 Task: Create an event for the product demonstration video shoot.
Action: Mouse moved to (473, 397)
Screenshot: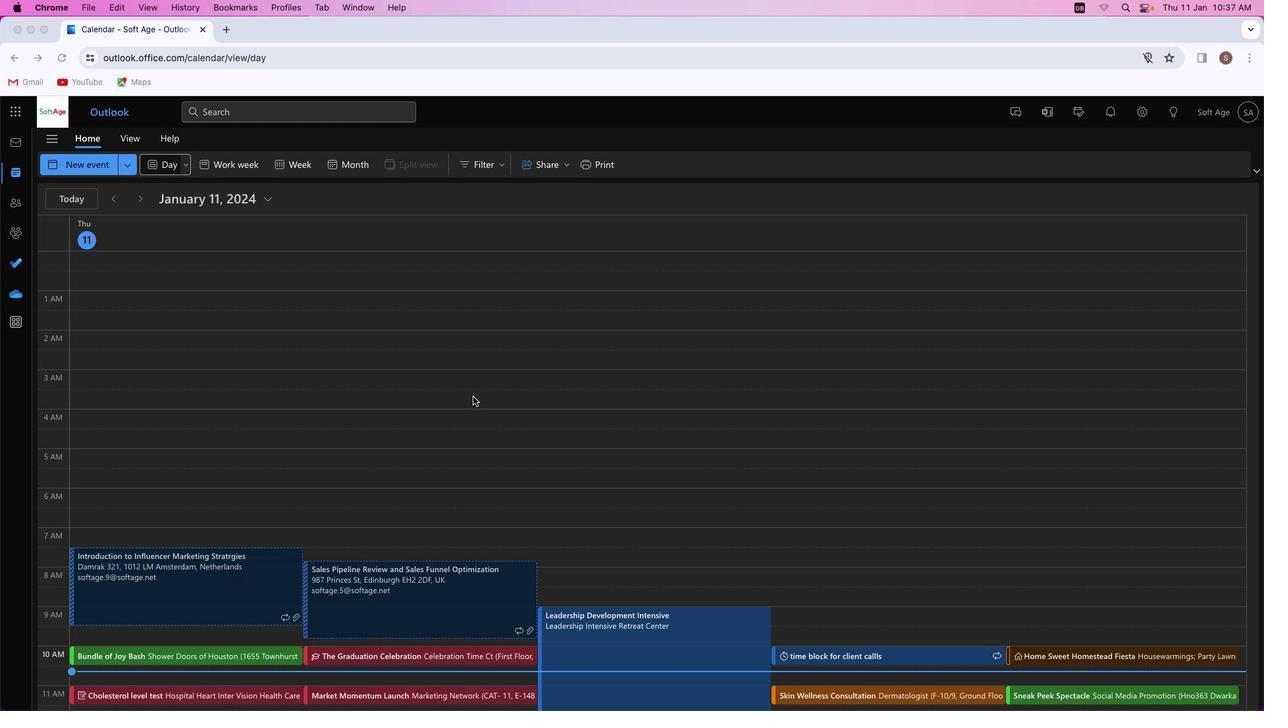 
Action: Mouse pressed left at (473, 397)
Screenshot: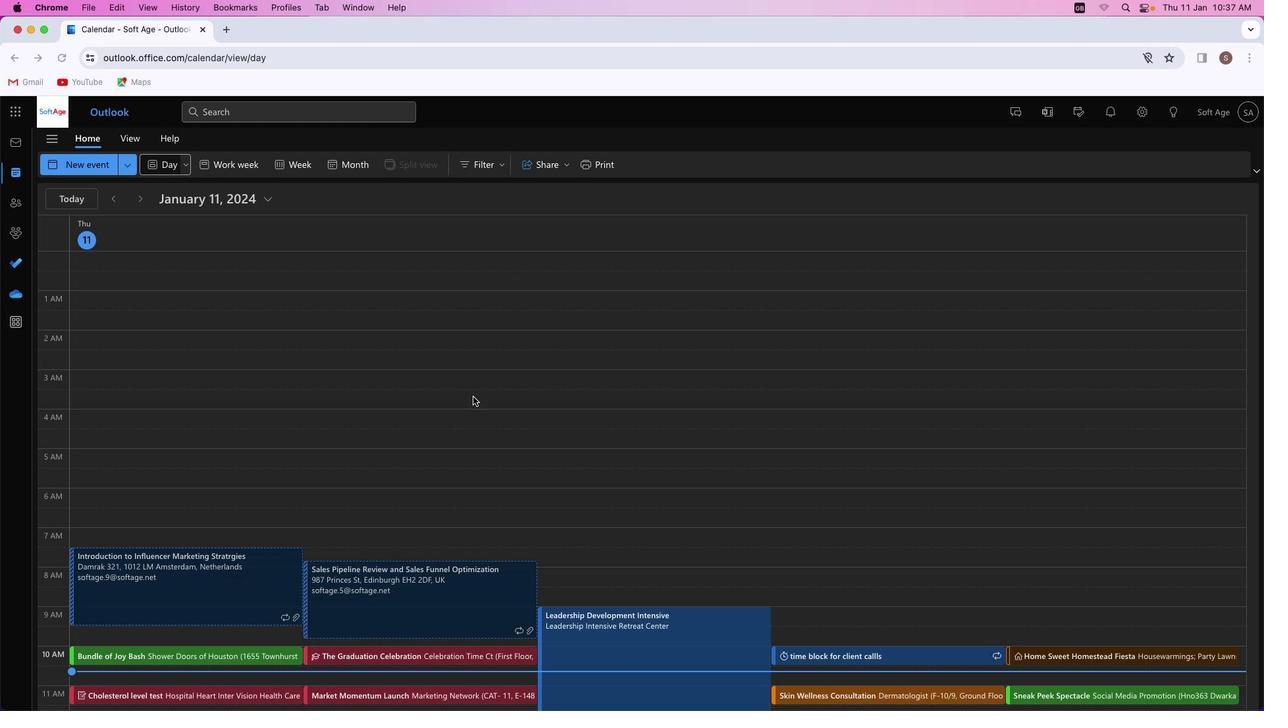 
Action: Mouse moved to (90, 162)
Screenshot: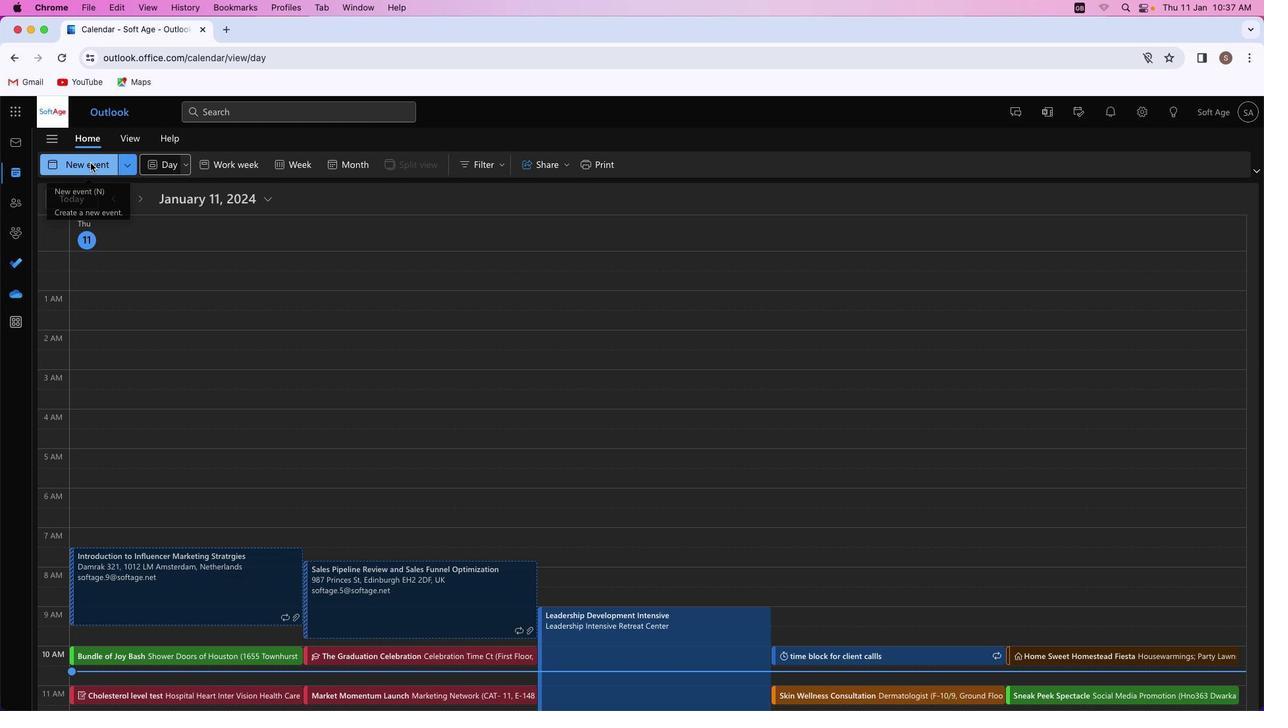 
Action: Mouse pressed left at (90, 162)
Screenshot: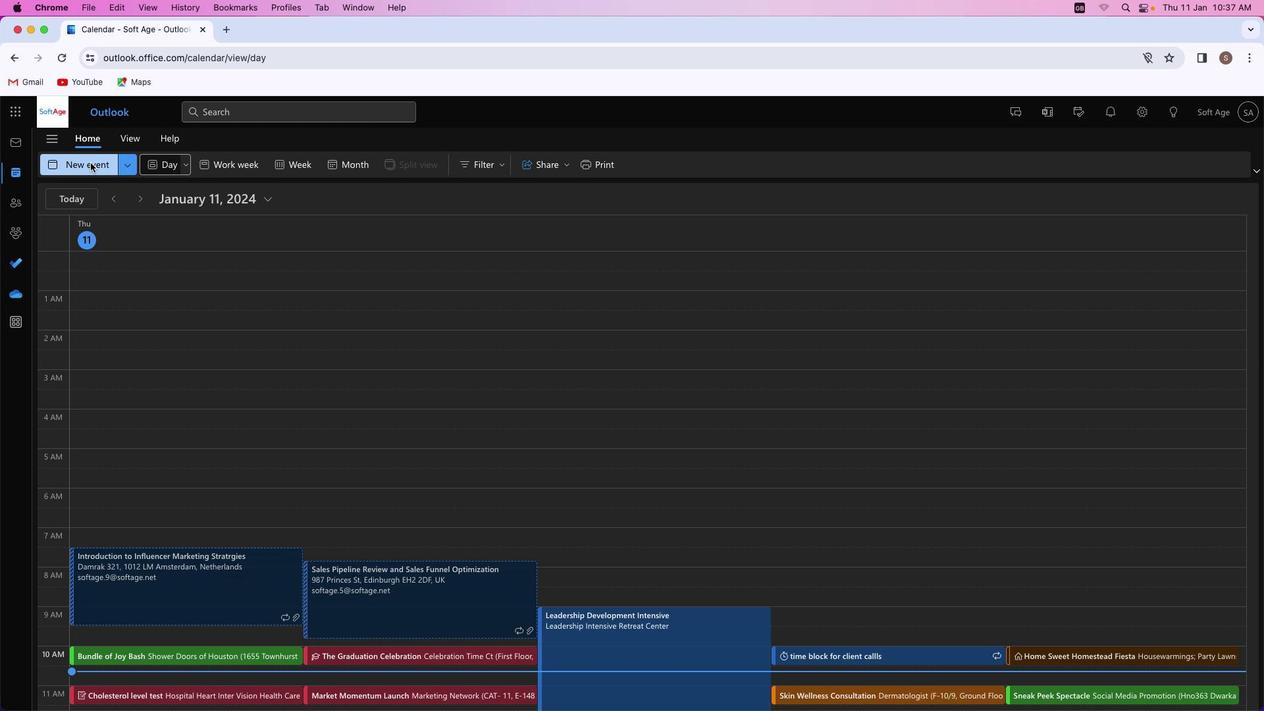 
Action: Mouse moved to (344, 241)
Screenshot: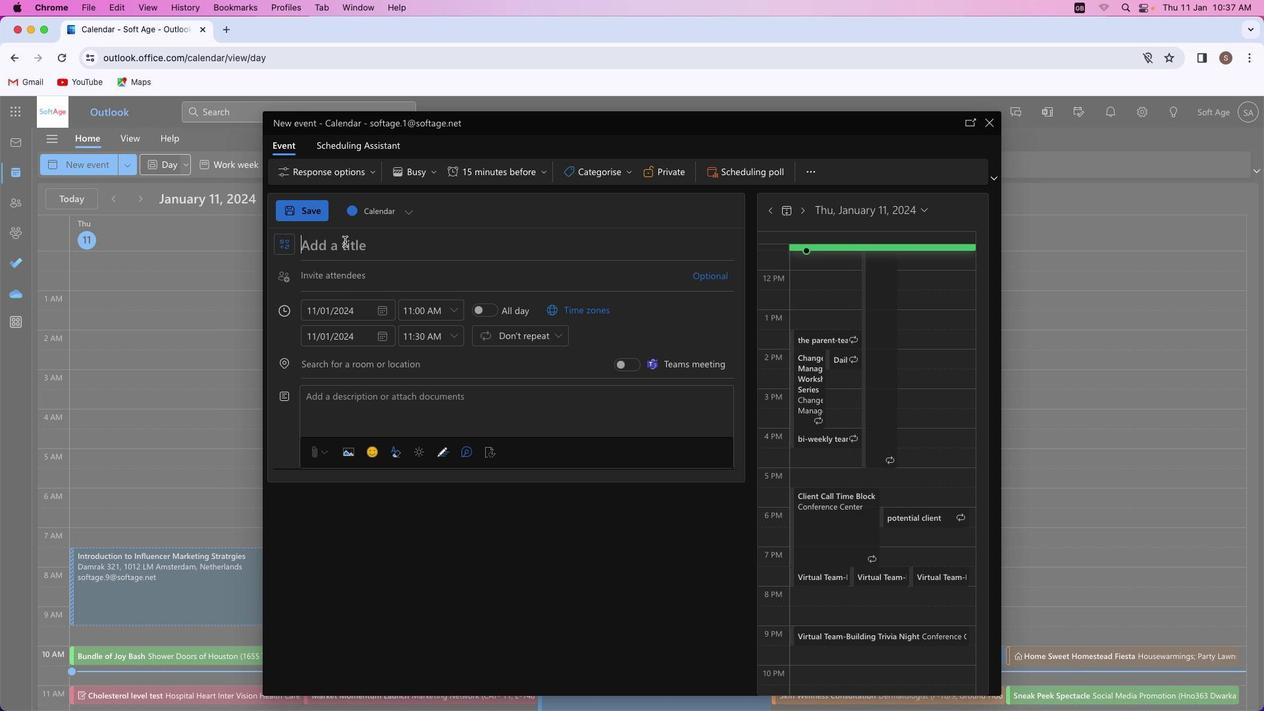 
Action: Mouse pressed left at (344, 241)
Screenshot: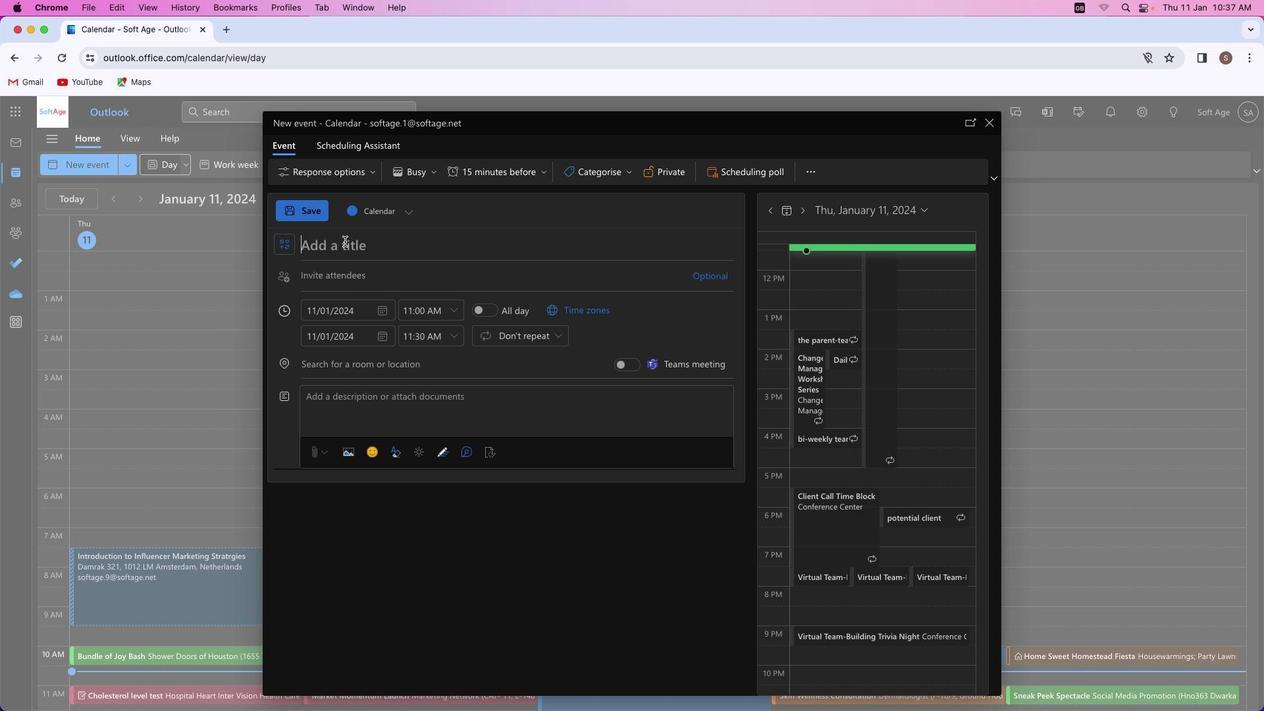 
Action: Mouse moved to (341, 240)
Screenshot: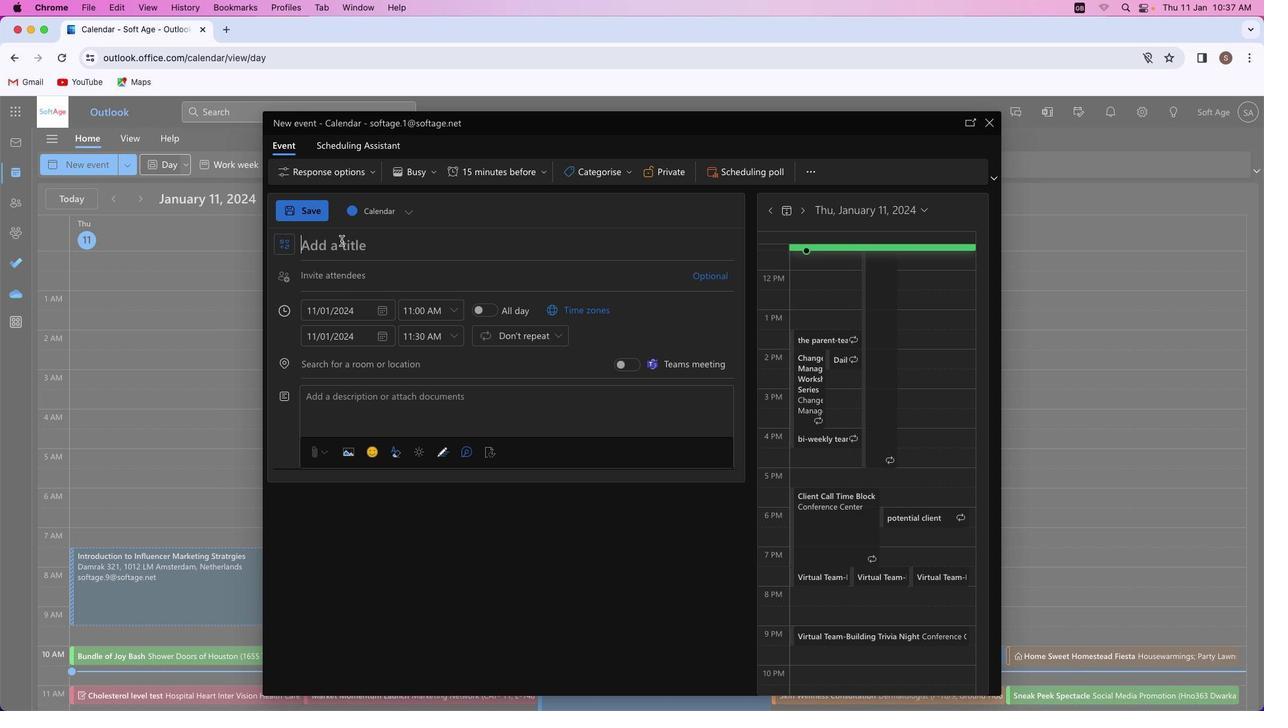 
Action: Key pressed Key.shift_r'P''r''o''d''u''c''t'Key.spaceKey.shift'D''e''m''o''n''s''t''r''a''n'Key.backspace't''i''o''n'Key.spaceKey.shift'E''x''t''r''a''v''a''g''a''n''z''a'
Screenshot: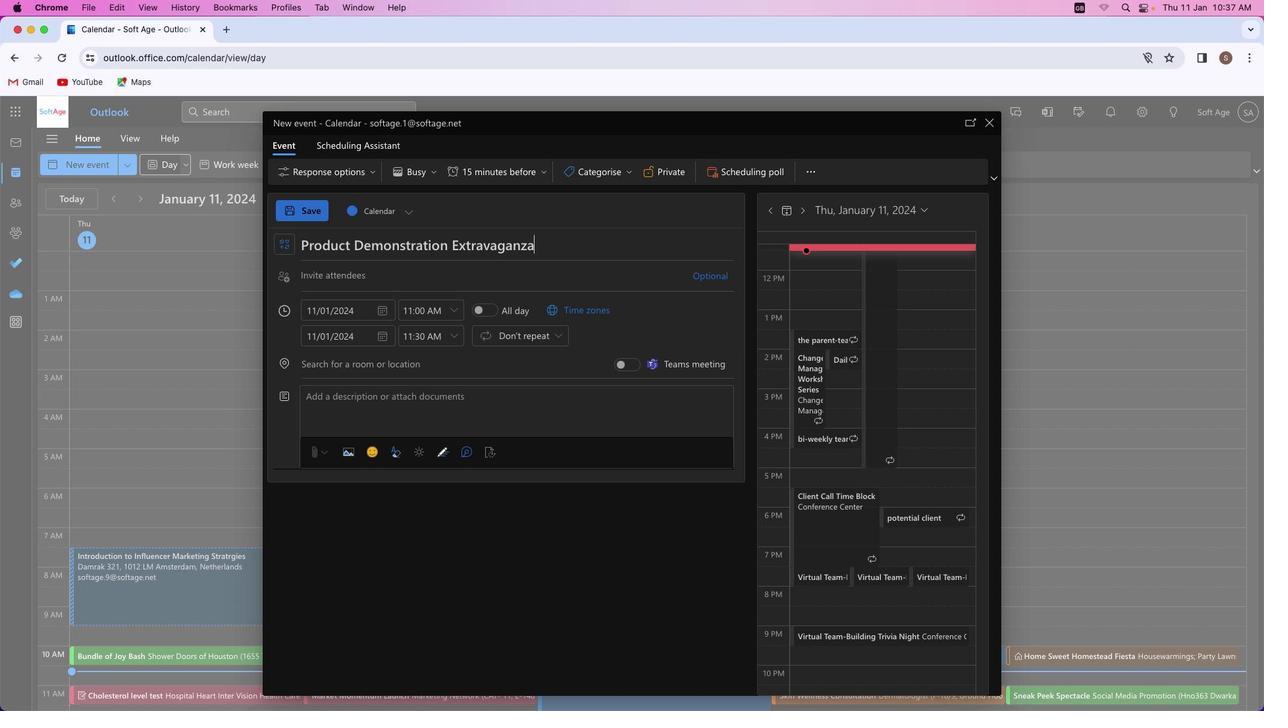 
Action: Mouse moved to (341, 276)
Screenshot: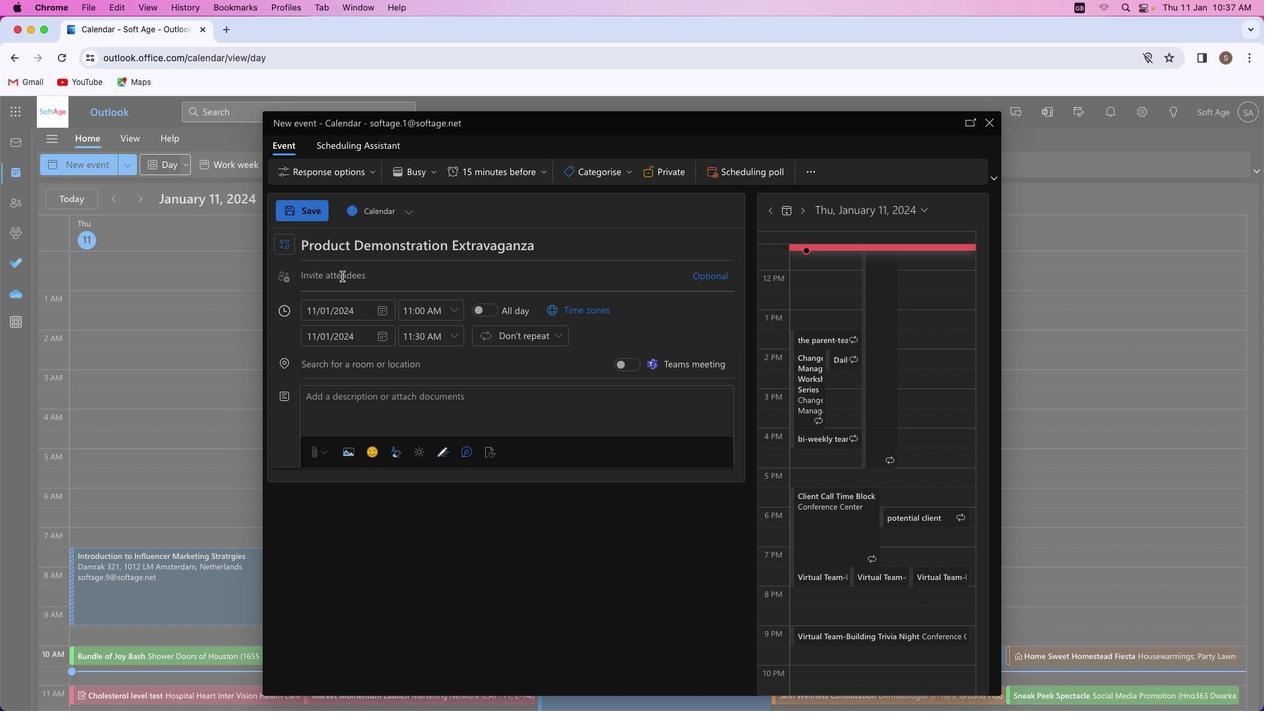 
Action: Mouse pressed left at (341, 276)
Screenshot: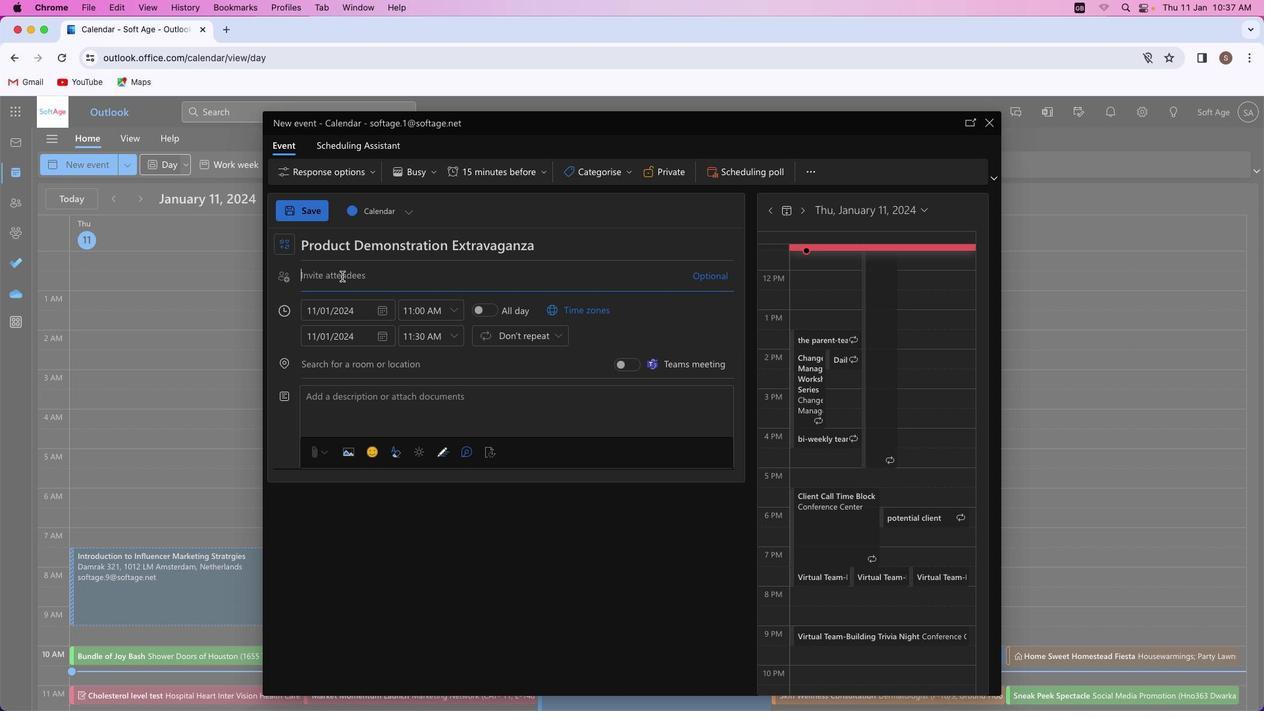 
Action: Key pressed 's''h''i''v''a''m''y''a''d''a''v''4''1'Key.shift'@''o''u''t''l''o''o''k''.''c''o''m'
Screenshot: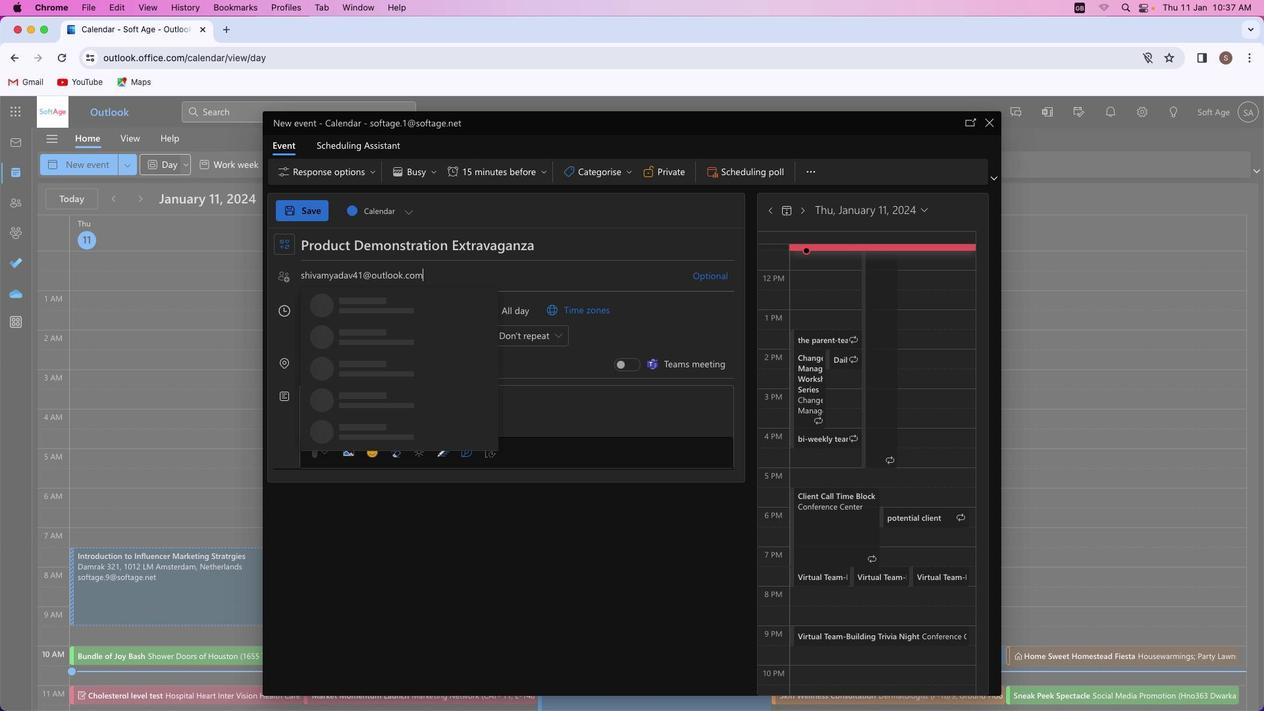 
Action: Mouse moved to (419, 301)
Screenshot: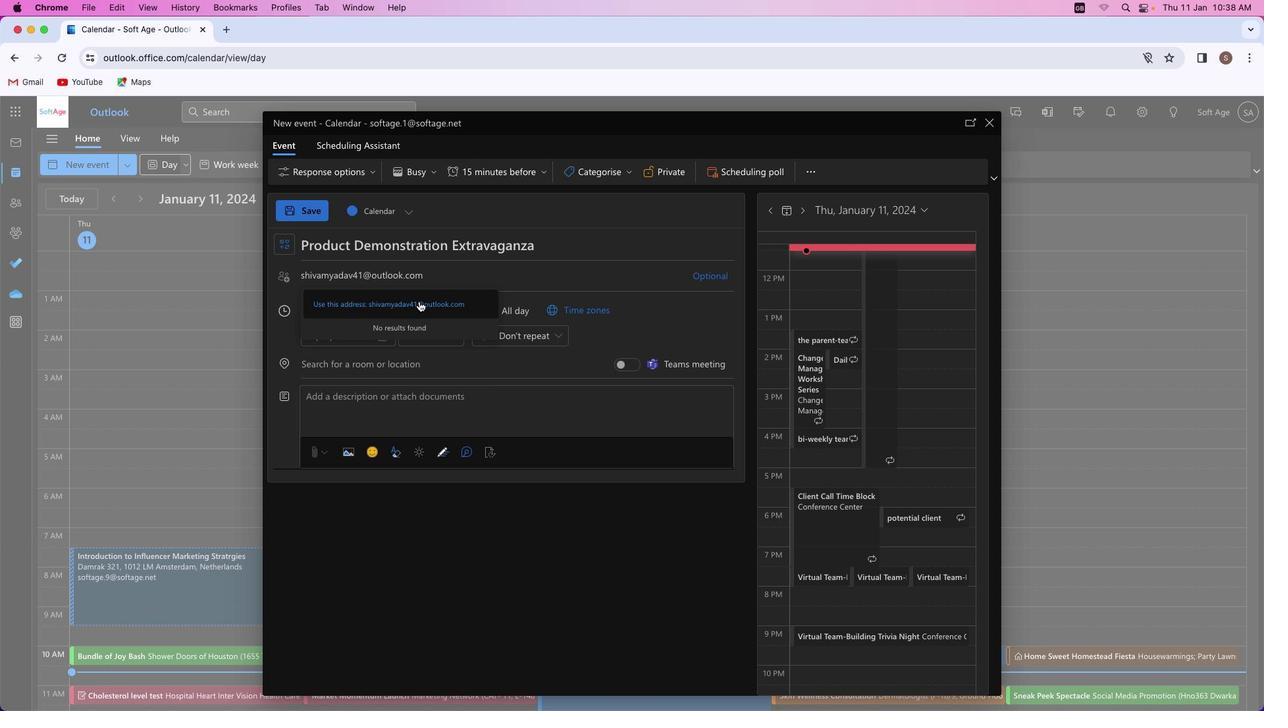 
Action: Mouse pressed left at (419, 301)
Screenshot: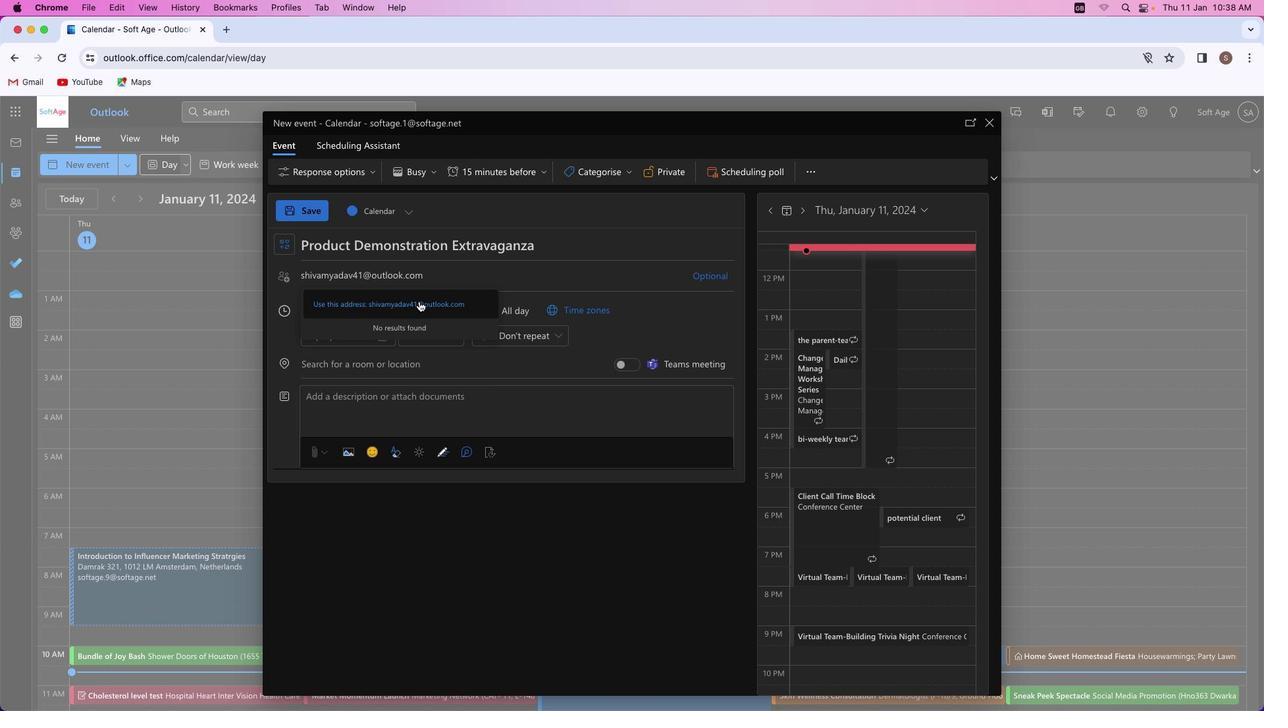 
Action: Mouse moved to (706, 308)
Screenshot: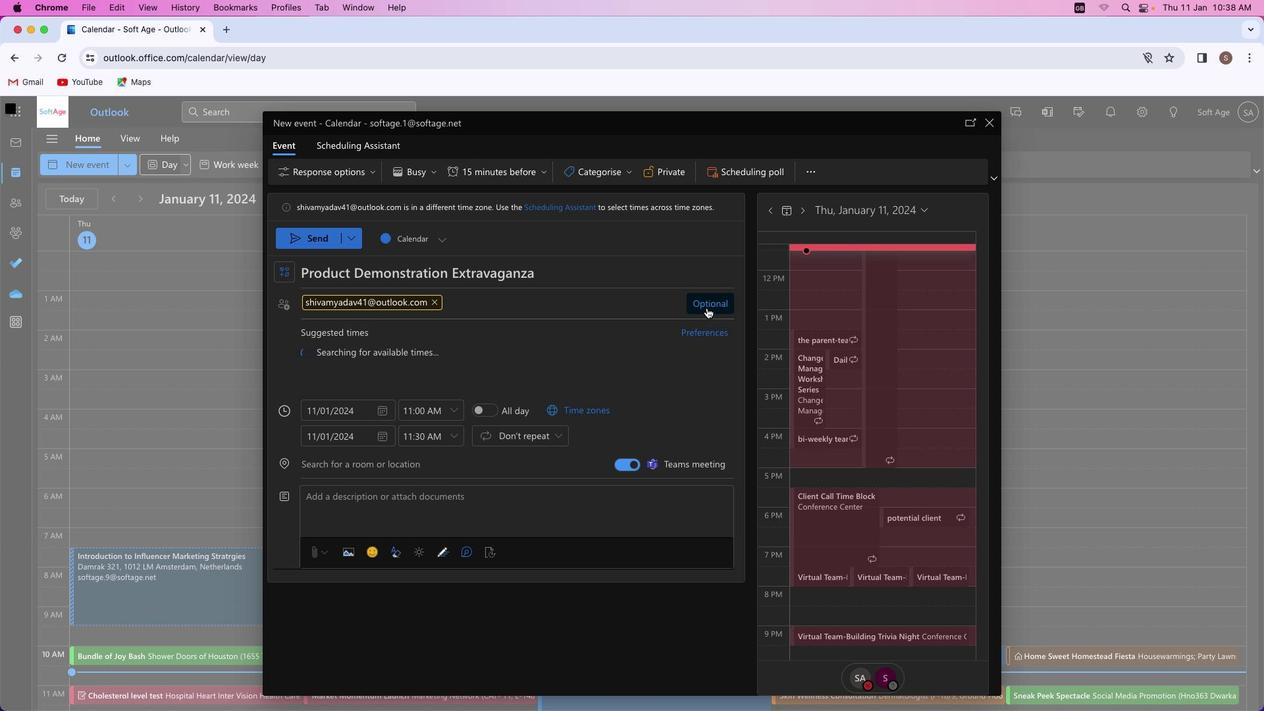 
Action: Mouse pressed left at (706, 308)
Screenshot: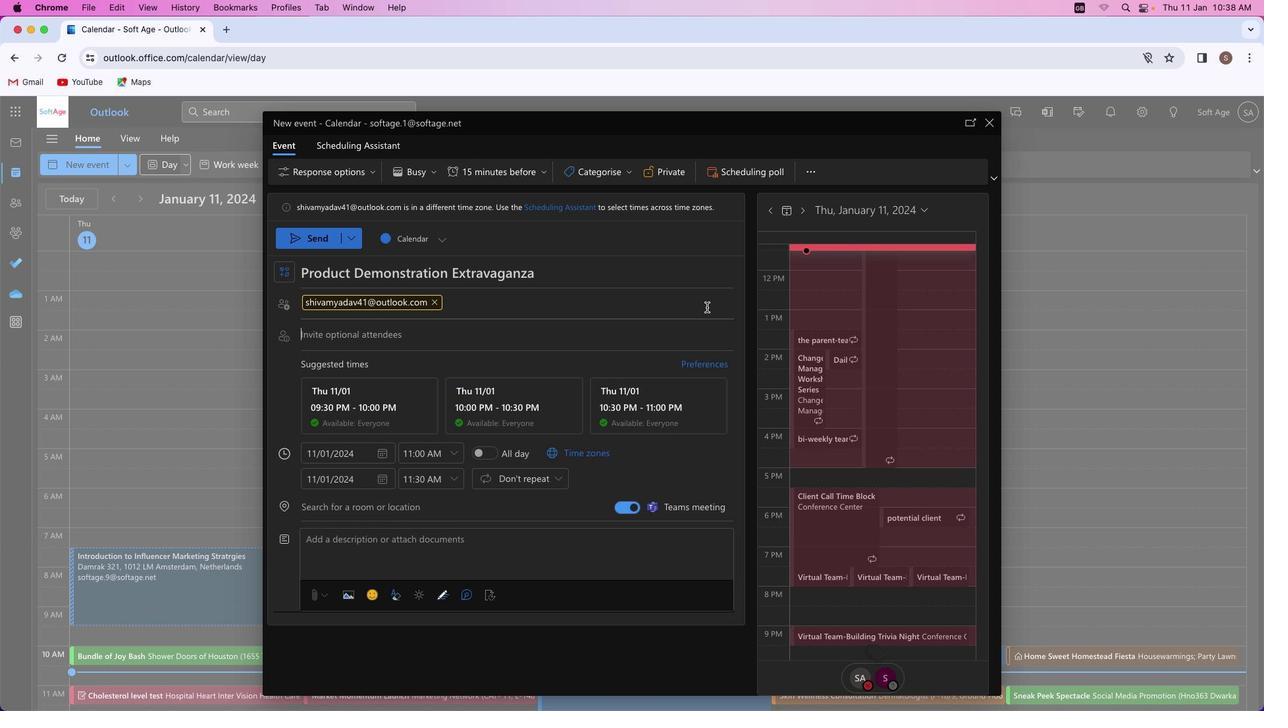 
Action: Mouse moved to (424, 332)
Screenshot: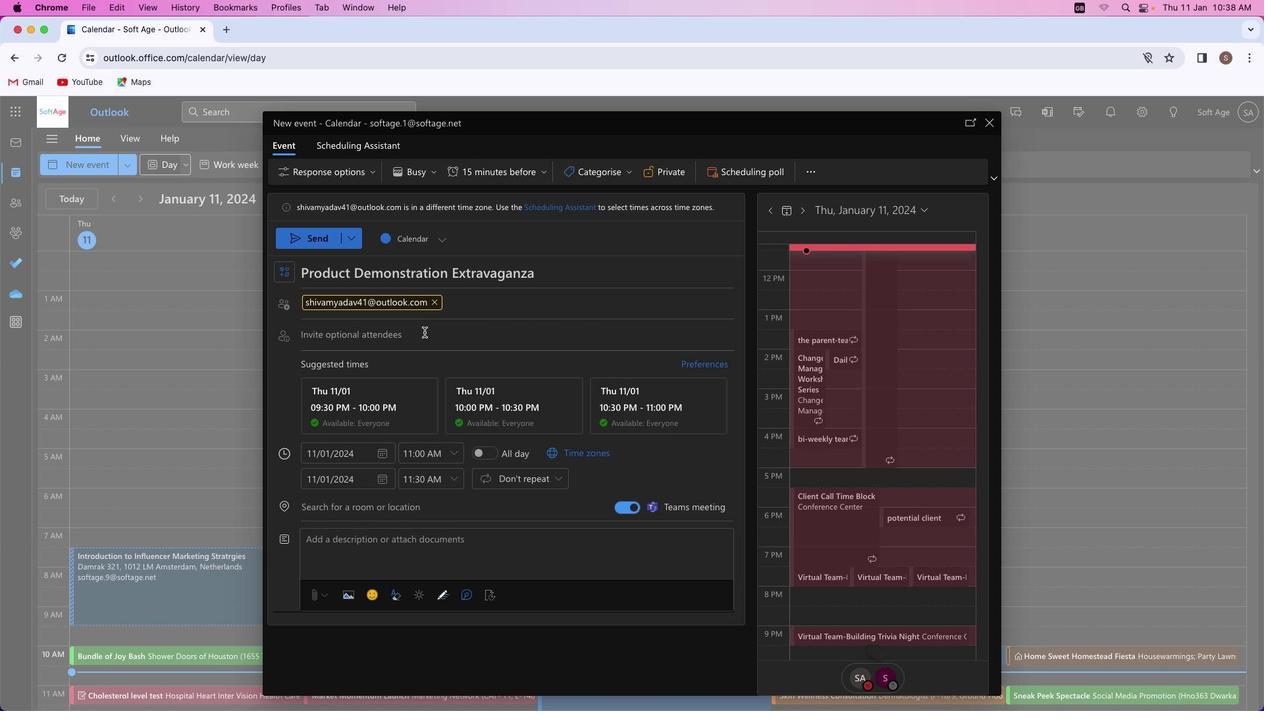 
Action: Key pressed Key.shift_r'M''u''n''e''e''s''h''k''u''m''a''r''9''7''3''2'Key.shift'@''o''u''t''l''o''o''k''.''c''o''m'
Screenshot: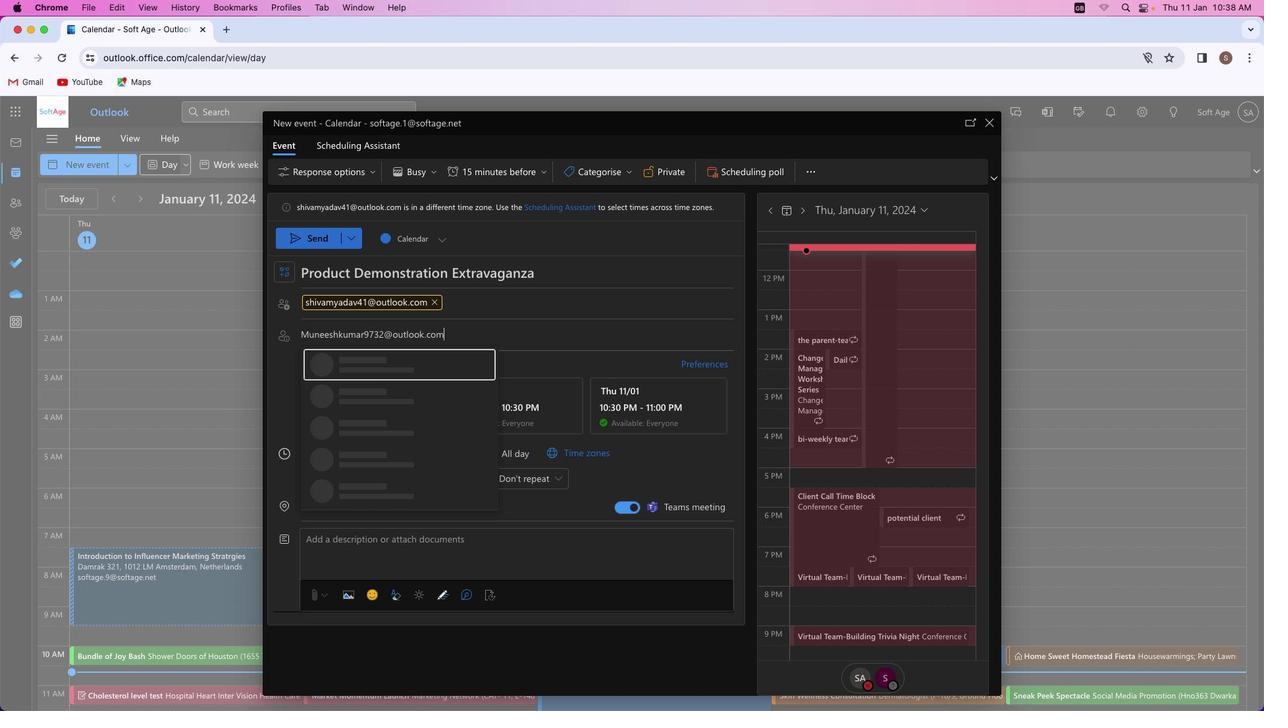 
Action: Mouse moved to (452, 365)
Screenshot: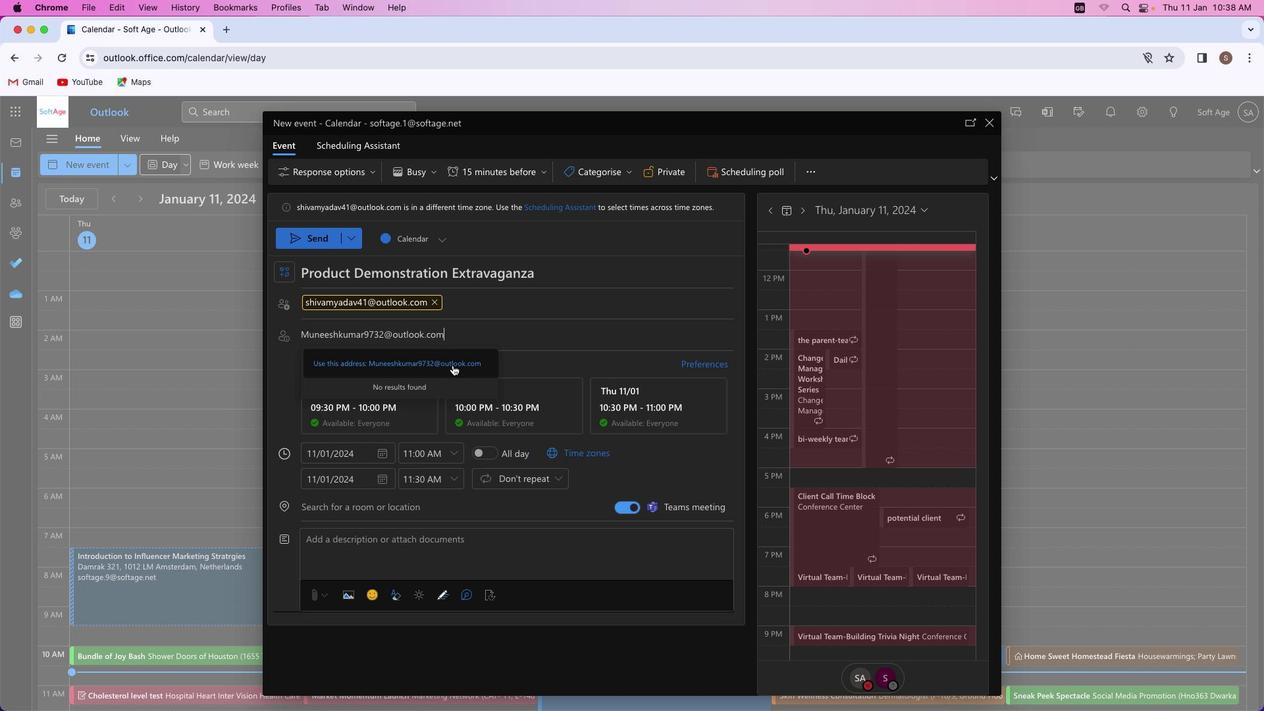 
Action: Mouse pressed left at (452, 365)
Screenshot: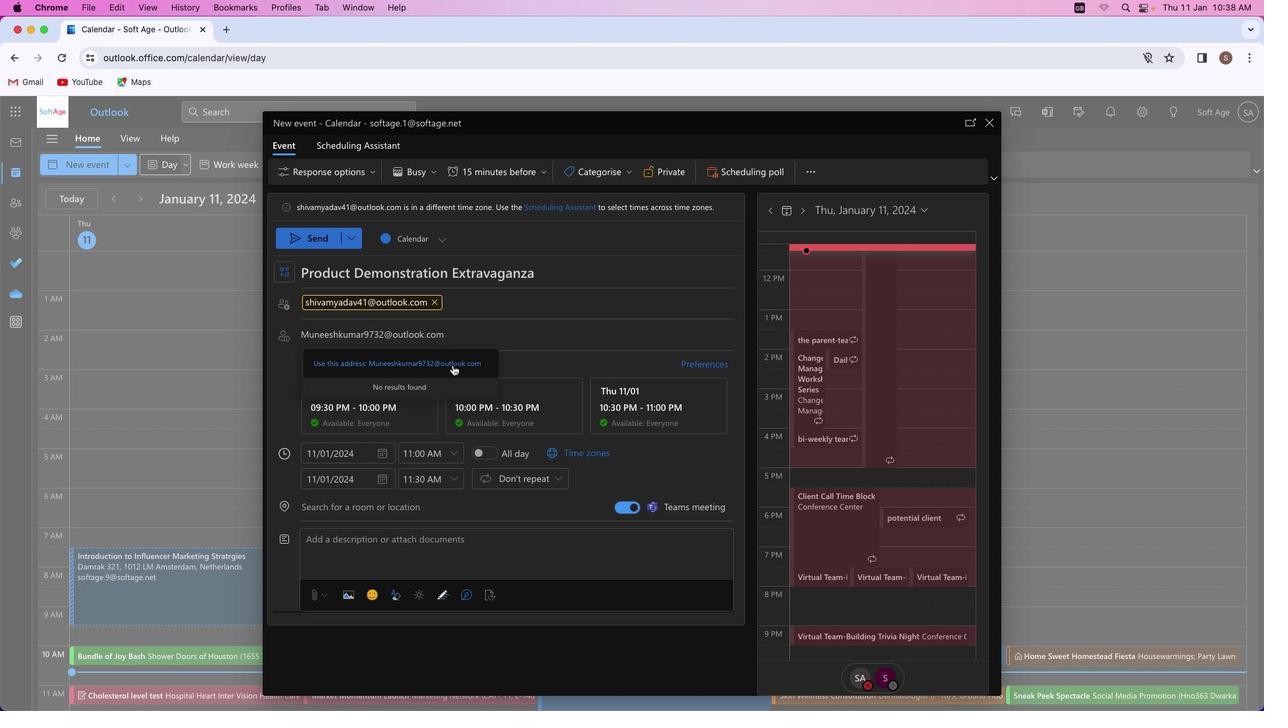 
Action: Mouse moved to (633, 517)
Screenshot: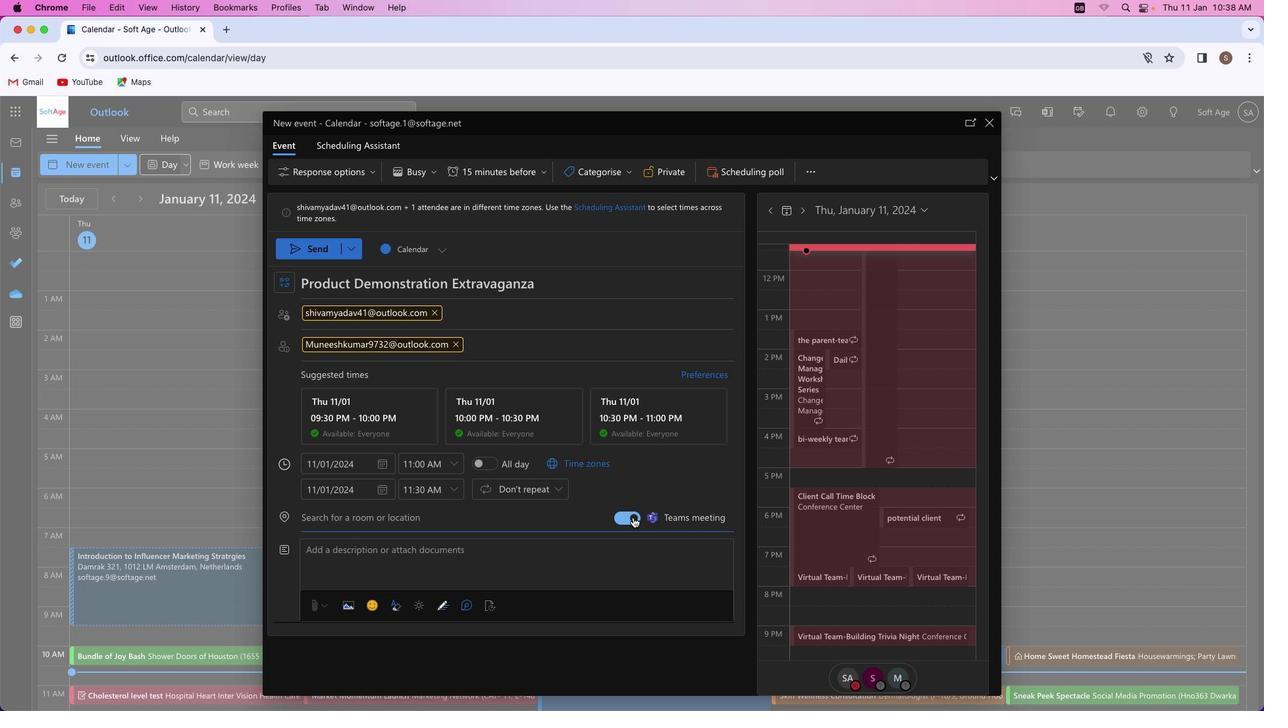 
Action: Mouse pressed left at (633, 517)
Screenshot: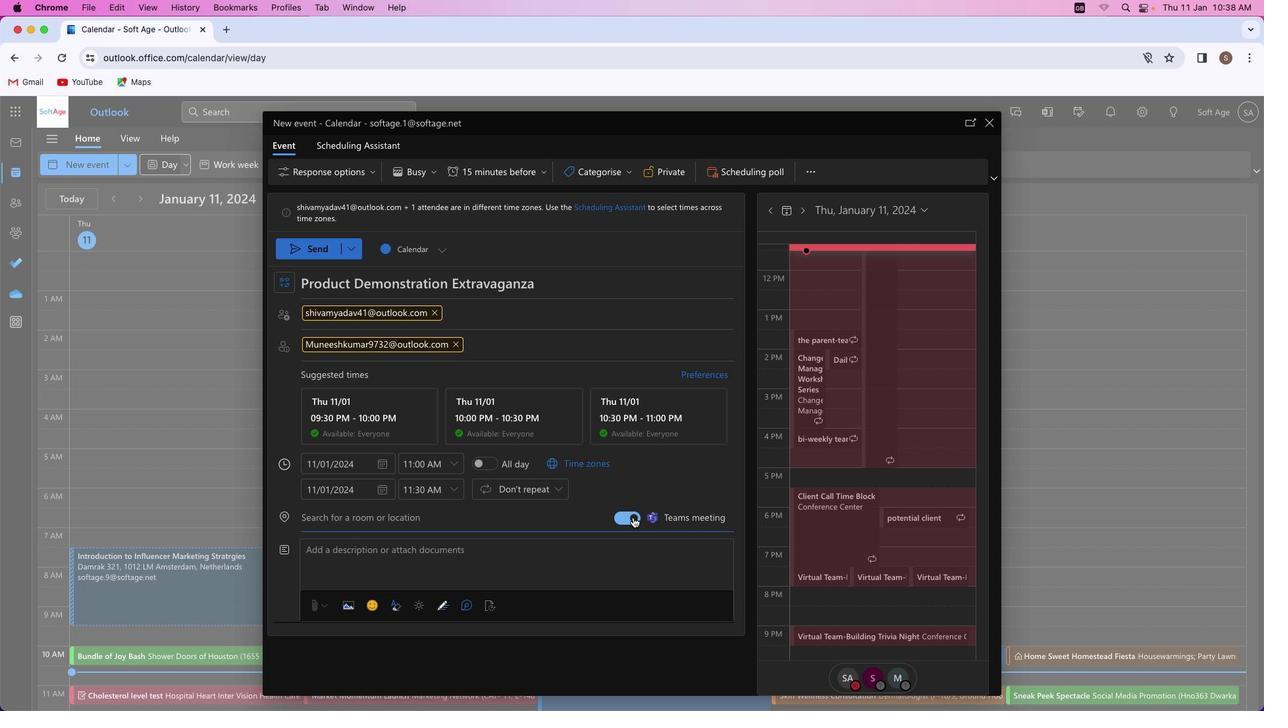 
Action: Mouse moved to (400, 519)
Screenshot: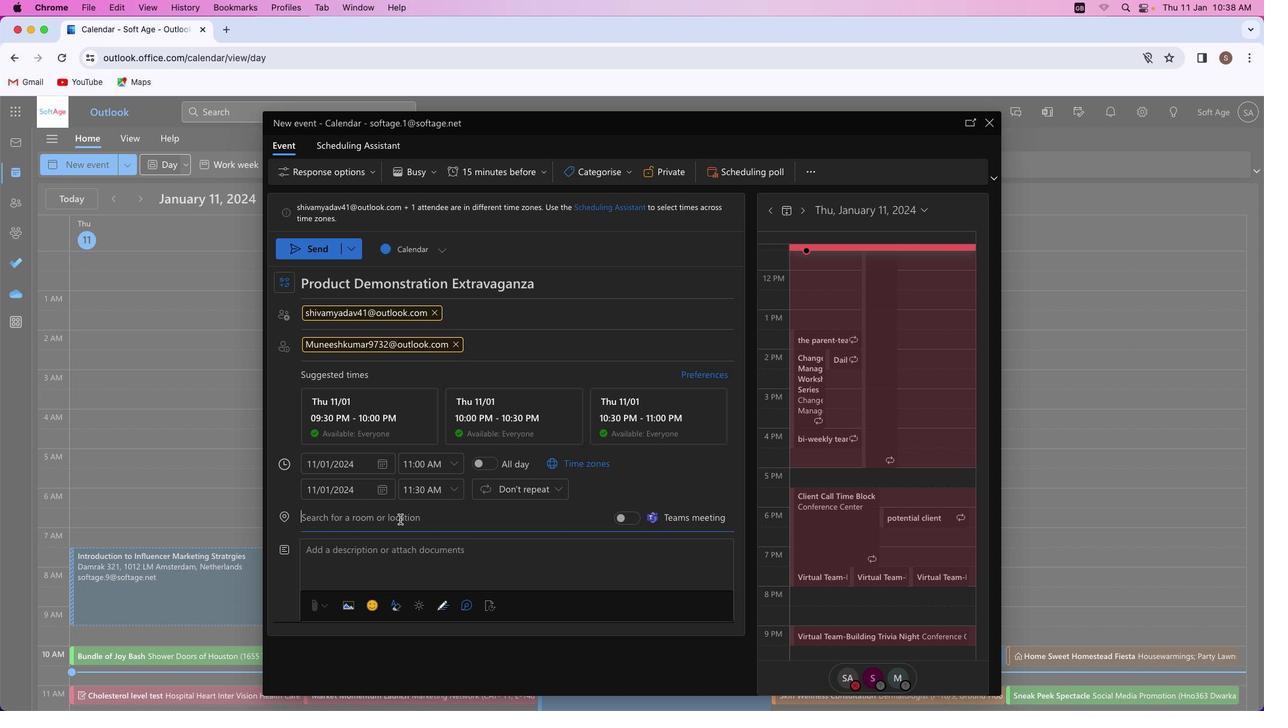 
Action: Mouse pressed left at (400, 519)
Screenshot: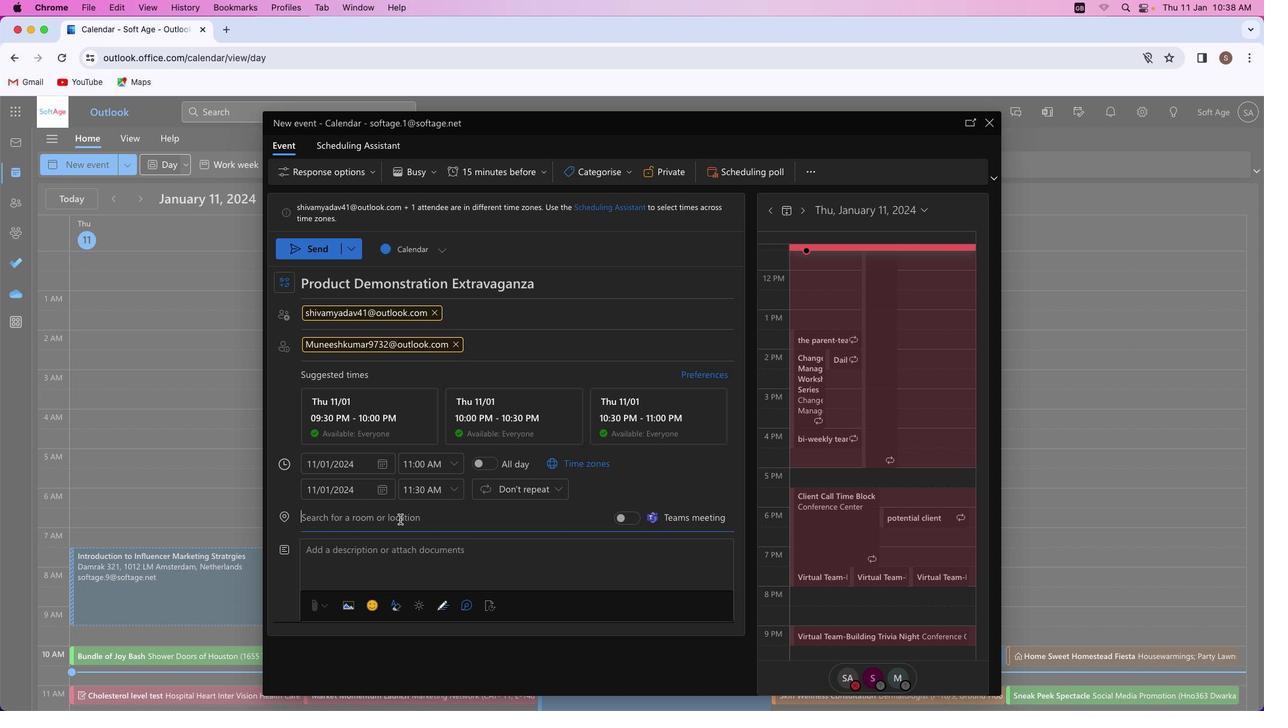 
Action: Key pressed Key.shift'S''t''e''p'Key.space'b''e''h''i''n''d'Key.space't''h''e'Key.space's''c''e''n''e''s'Key.space'w''i''t''h'Key.space'o''u''r'Key.space'p''r''o''d''u''c''t'Key.space'd''e''m''o''n''s''t''r''a''t''i''o''n'Key.space'v''i''d''e''o'Key.space's''h''o''o''t'Key.shift'!'Key.spaceKey.shift'W''i''t''n''e''s''s'Key.space't''h''e'Key.space'm''a''k''i''n''g'Key.space'o''f'Key.space'a'Key.space'g'
Screenshot: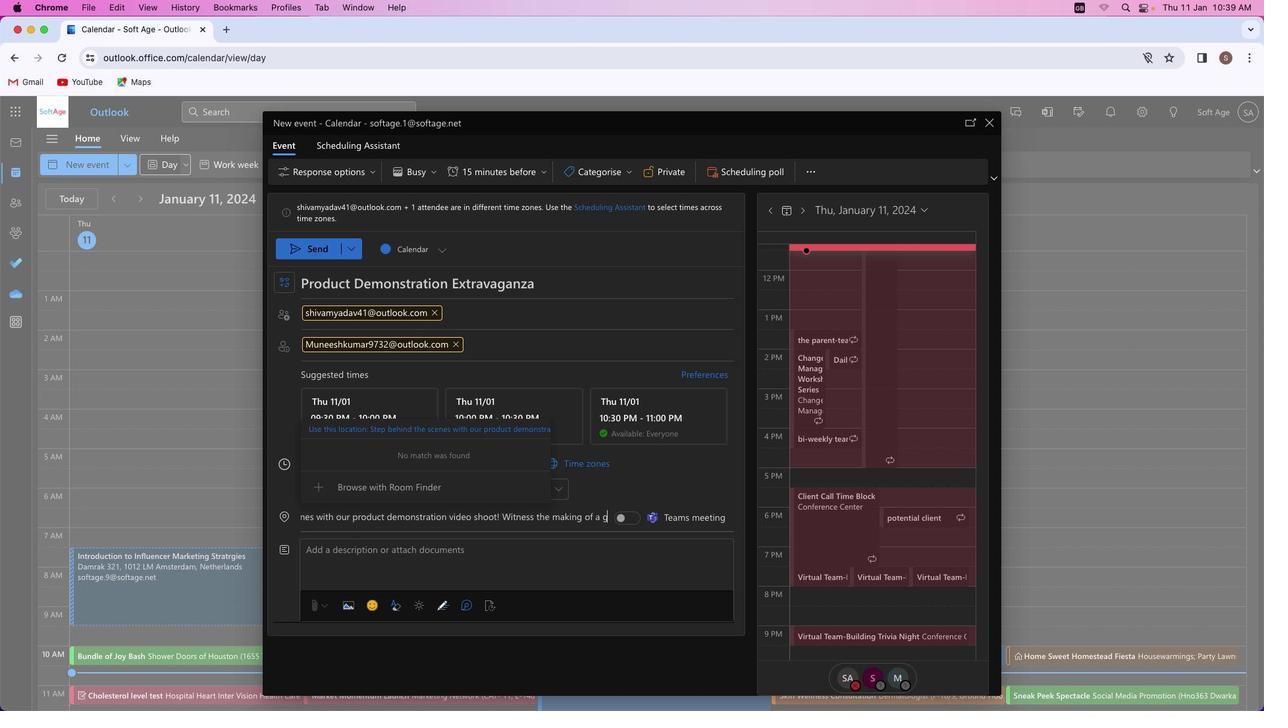 
Action: Mouse moved to (596, 522)
Screenshot: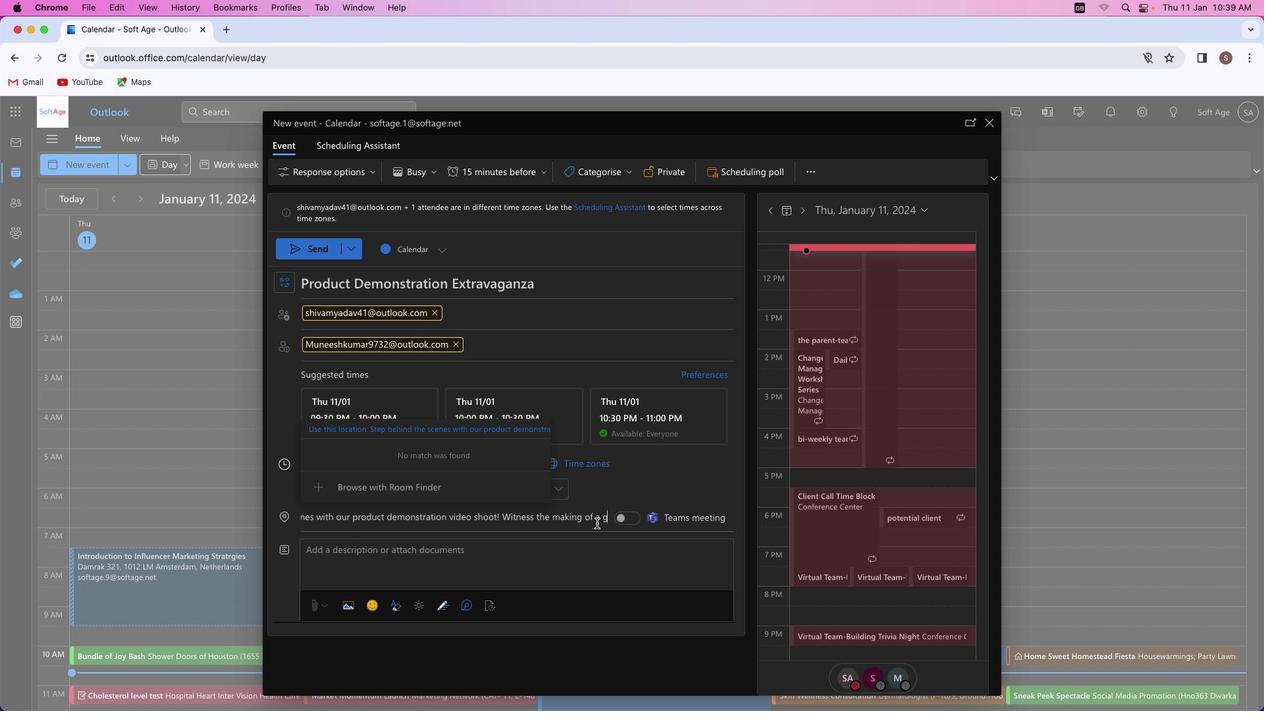 
Action: Key pressed Key.backspace
Screenshot: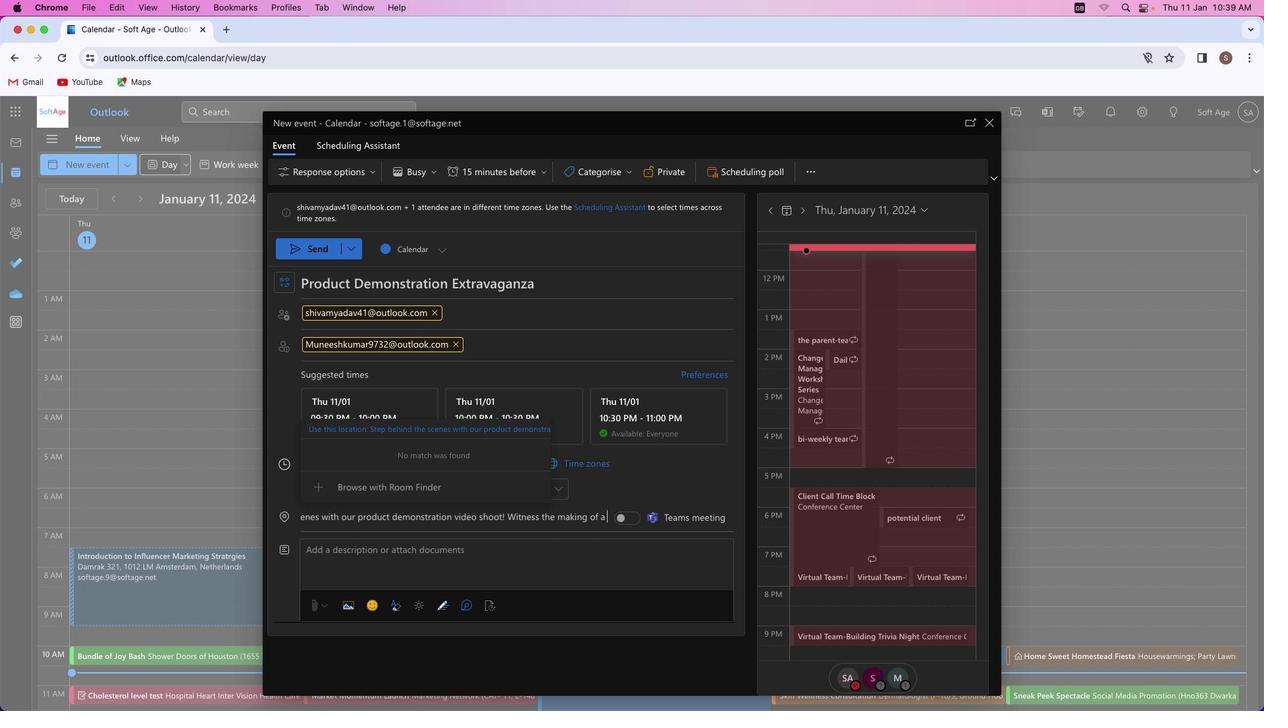 
Action: Mouse moved to (607, 517)
Screenshot: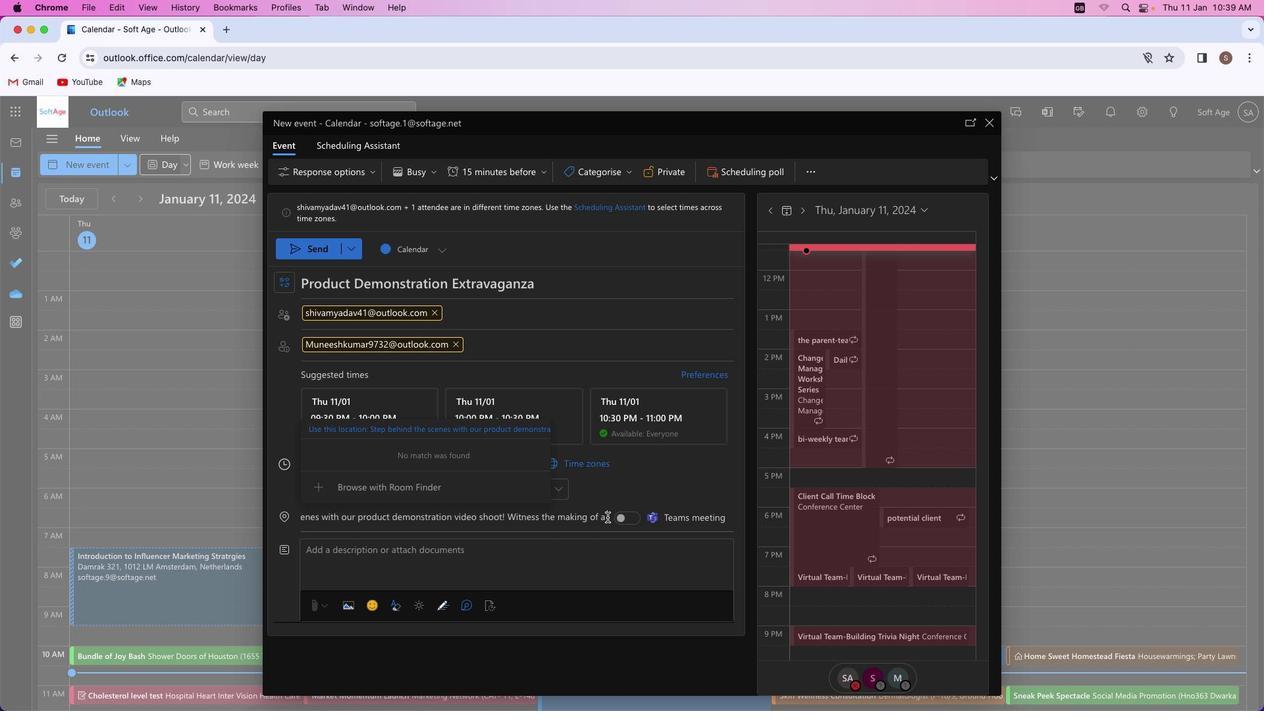 
Action: Mouse pressed left at (607, 517)
Screenshot: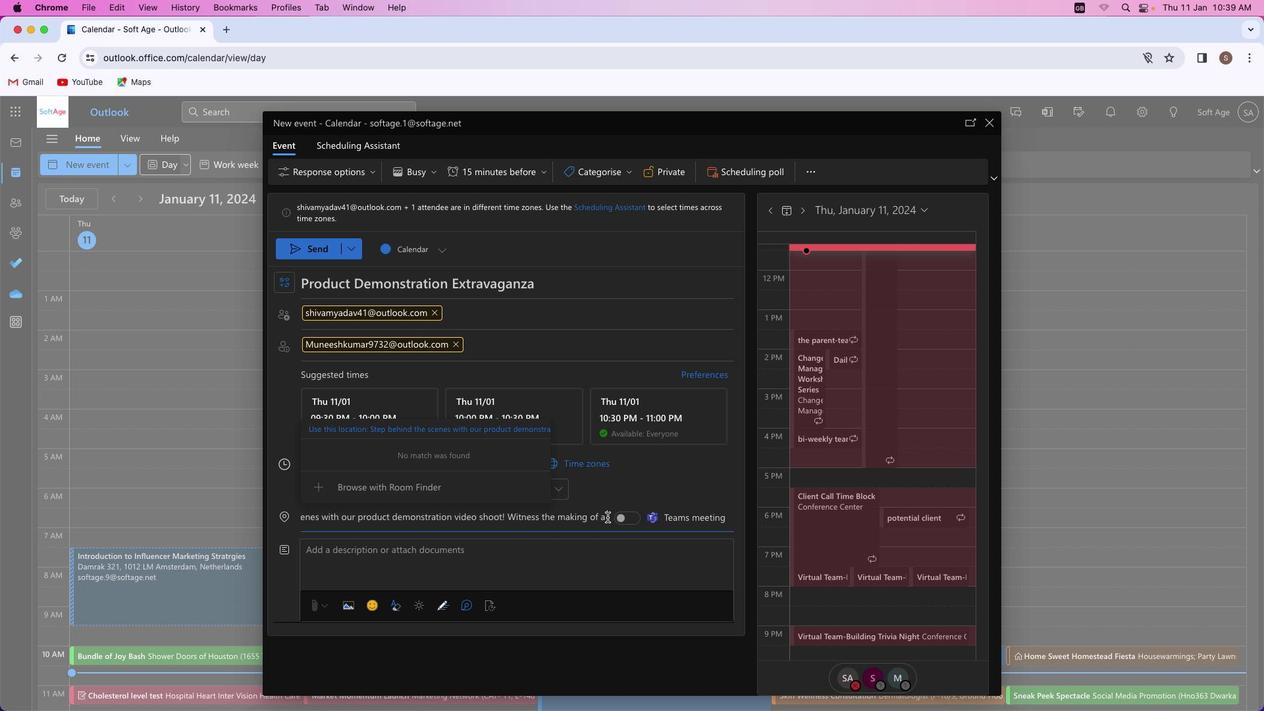 
Action: Mouse moved to (302, 523)
Screenshot: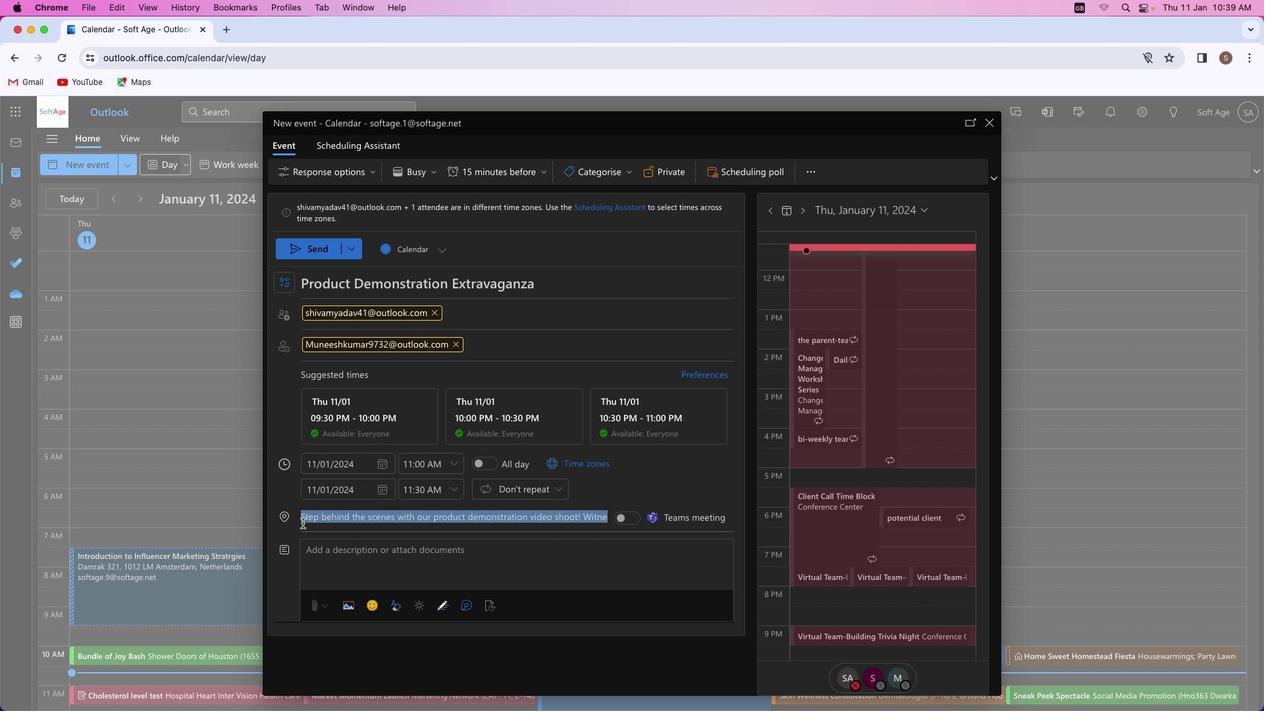 
Action: Key pressed Key.cmd'x'
Screenshot: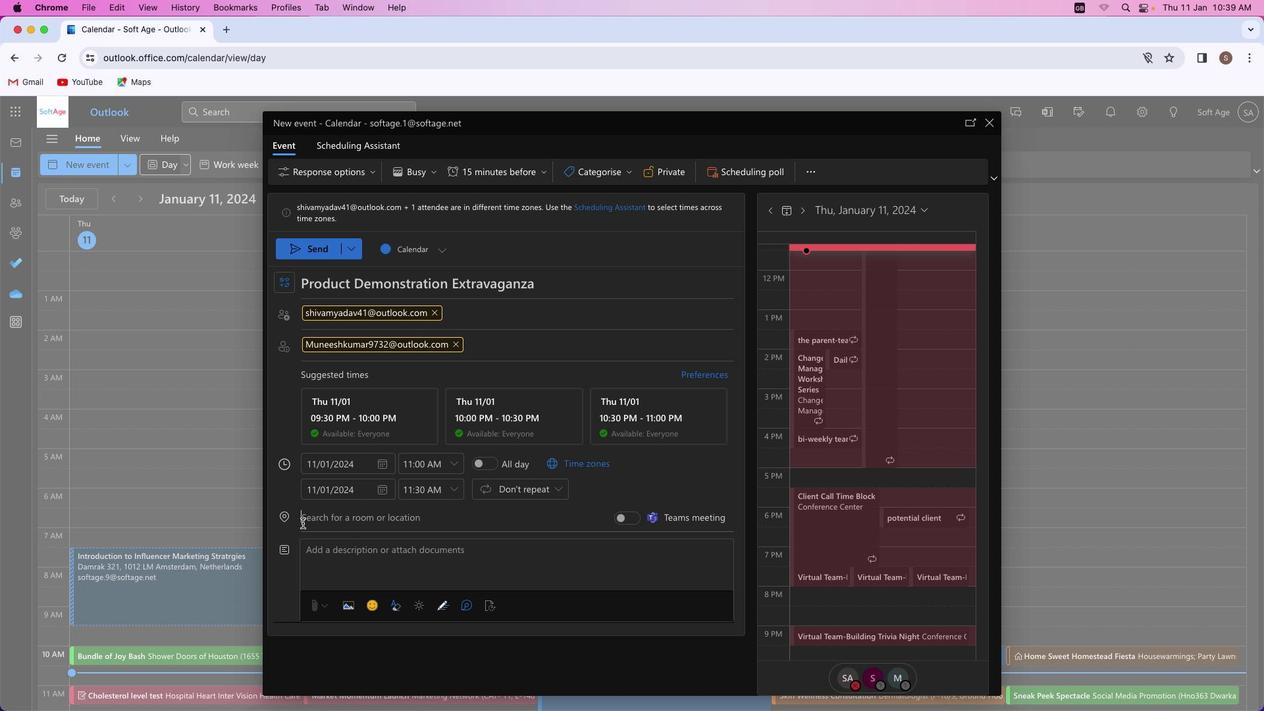
Action: Mouse moved to (350, 553)
Screenshot: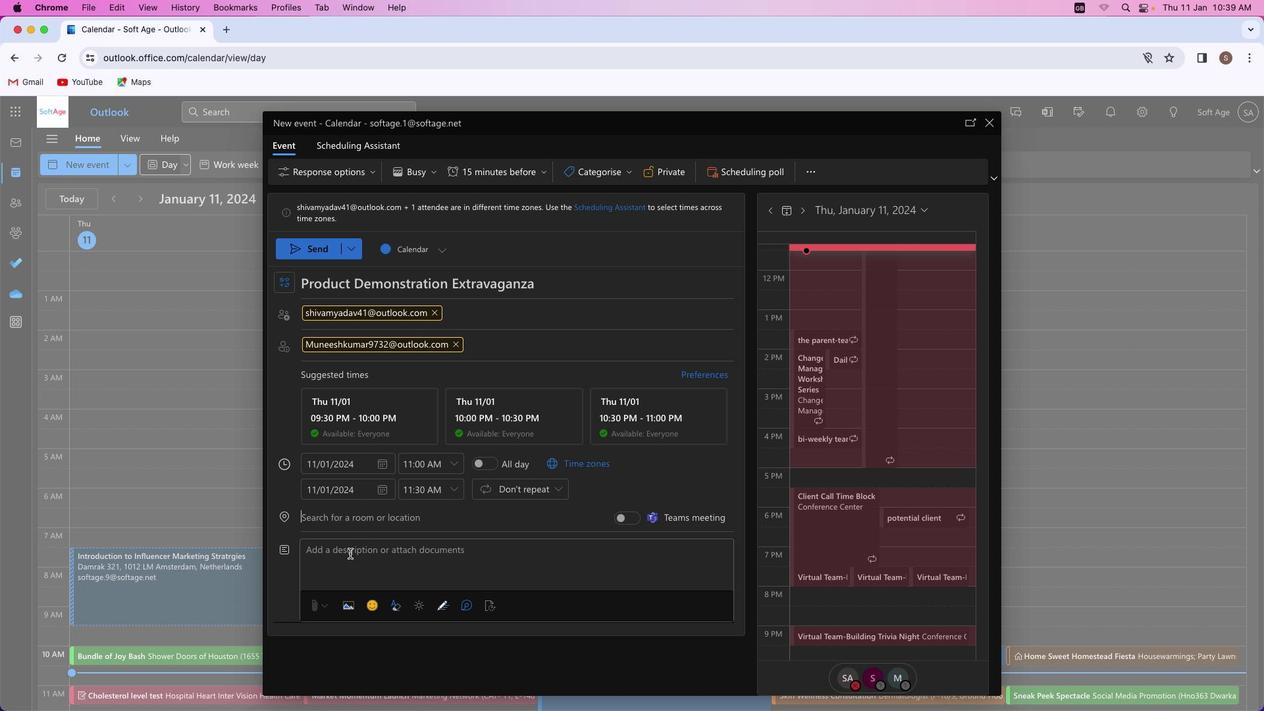 
Action: Mouse pressed left at (350, 553)
Screenshot: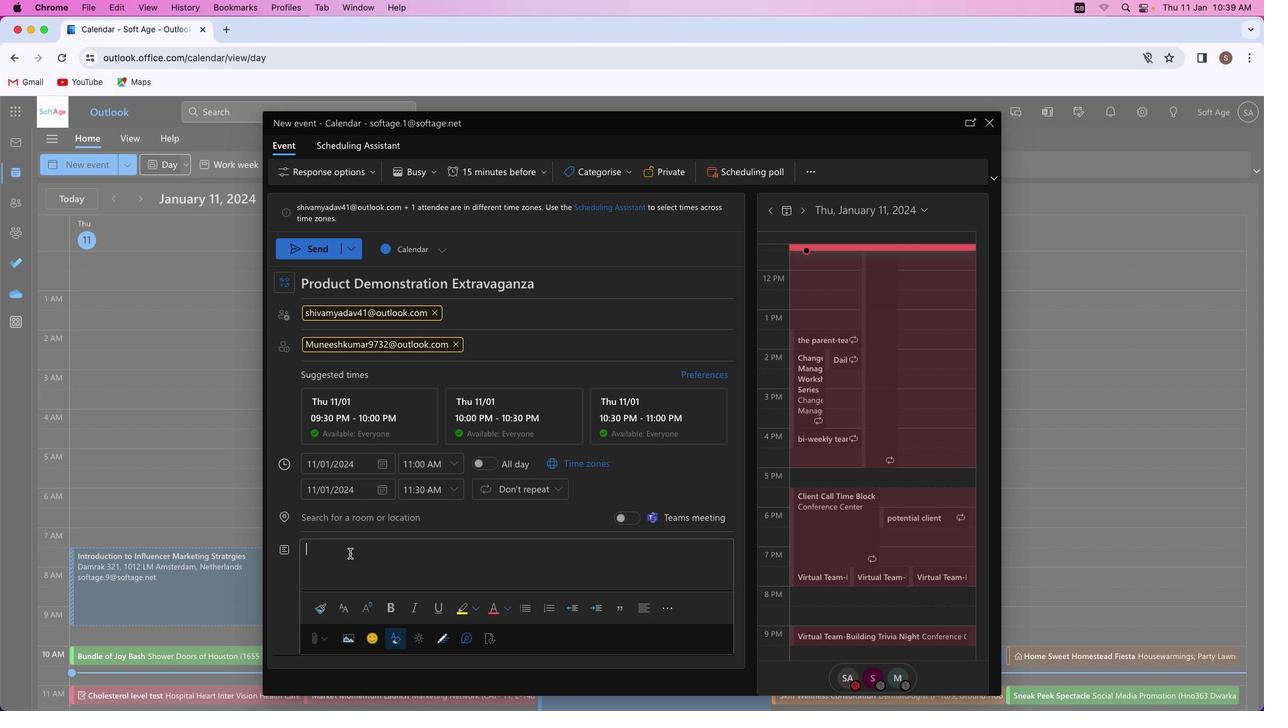 
Action: Key pressed Key.cmd'v'Key.space'g''a''m''e''-''c''h''a''n''g''i''n''g'Key.space'e''x''p''e''r''i''e''n''c''e'','Key.space's''h''o''w''c''a''s''i''n''g'Key.space'f''e''a''t''u''r''e''s'','Key.space'a''n''d'Key.space'e''l''e''v''a''t''i''n''g'Key.space'u'Key.left'y''o'Key.right'r'Key.space'c''o''n''n''e''c''t''i''o''n'Key.space't''o'Key.space'i''n''n''o''v''a''t''i''o''n''.'
Screenshot: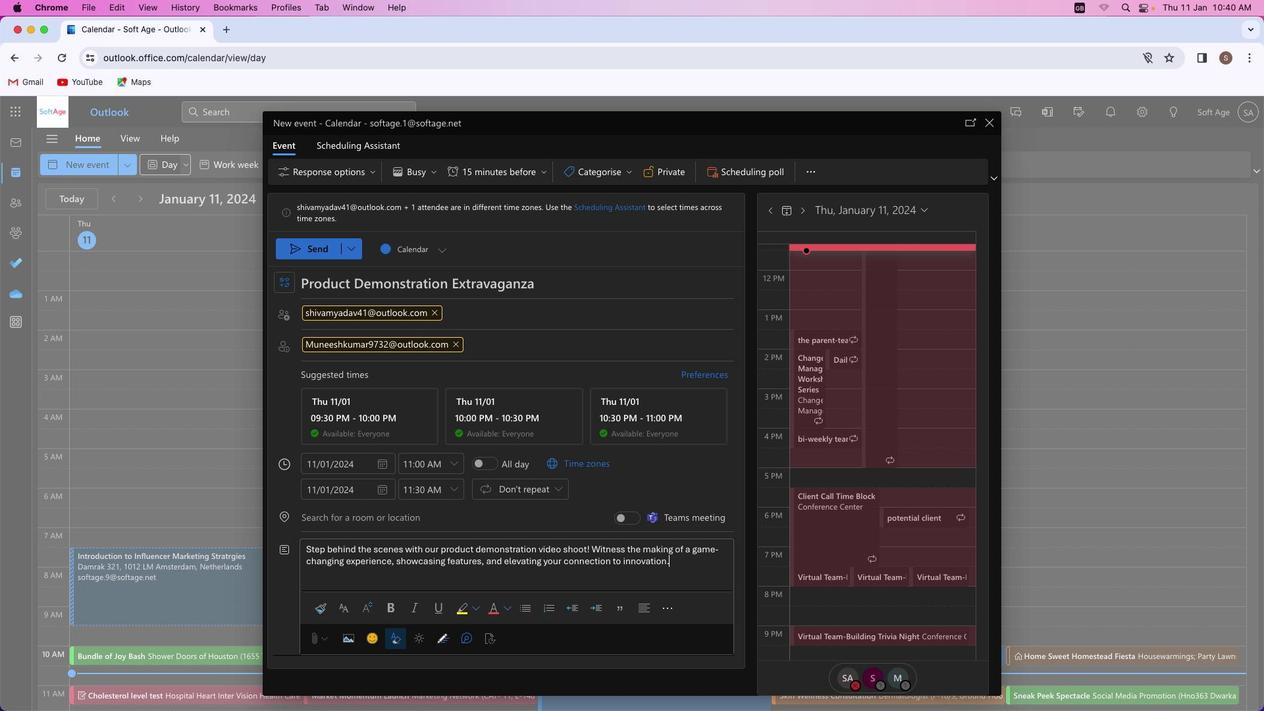 
Action: Mouse moved to (586, 549)
Screenshot: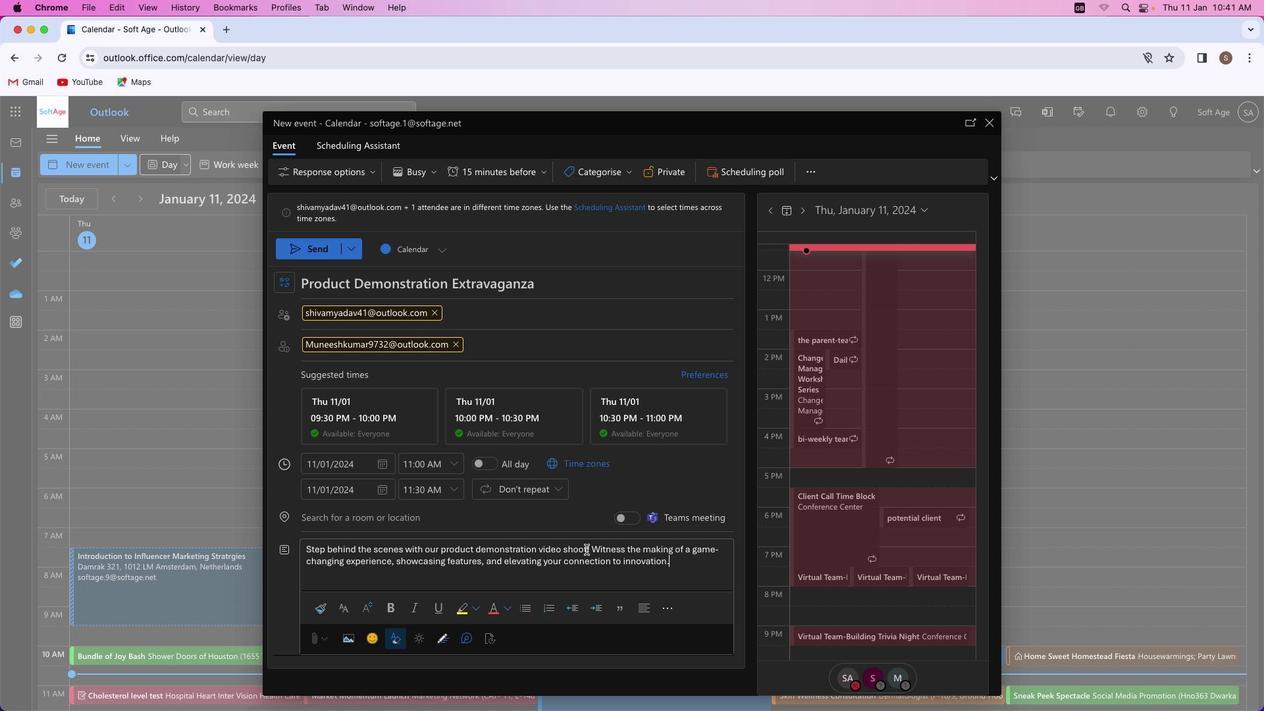 
Action: Mouse pressed left at (586, 549)
Screenshot: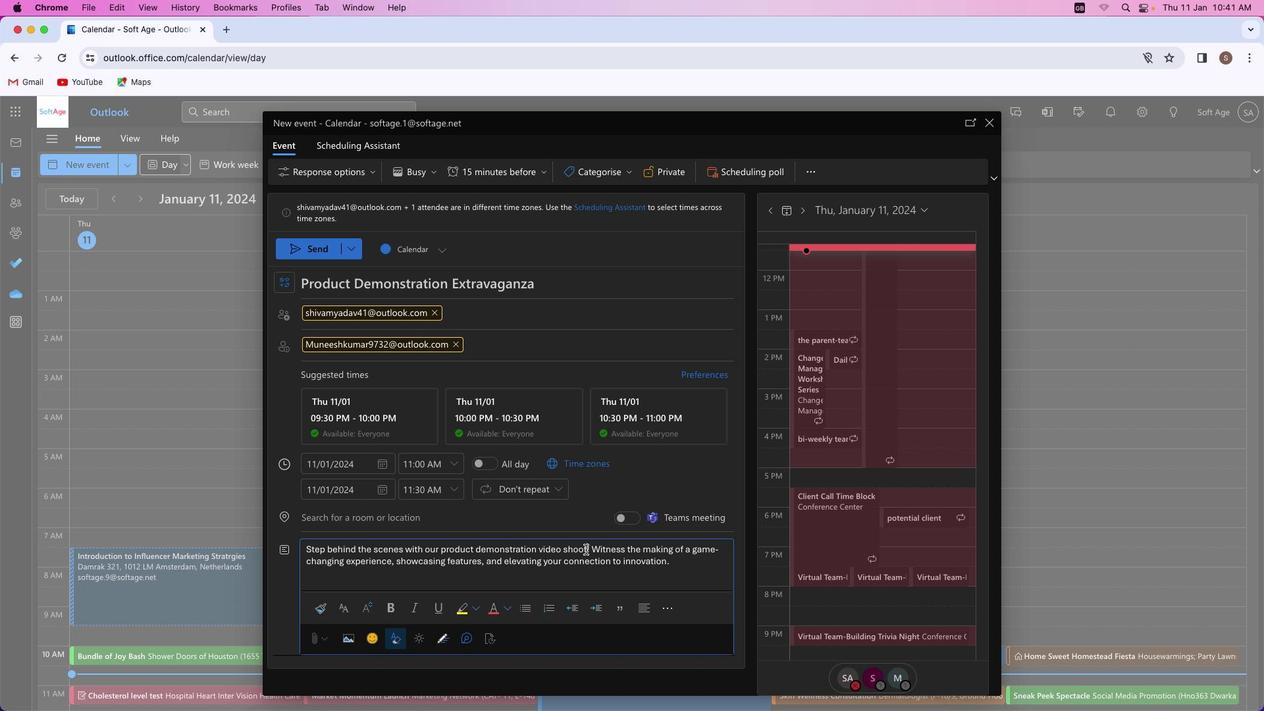 
Action: Mouse moved to (392, 609)
Screenshot: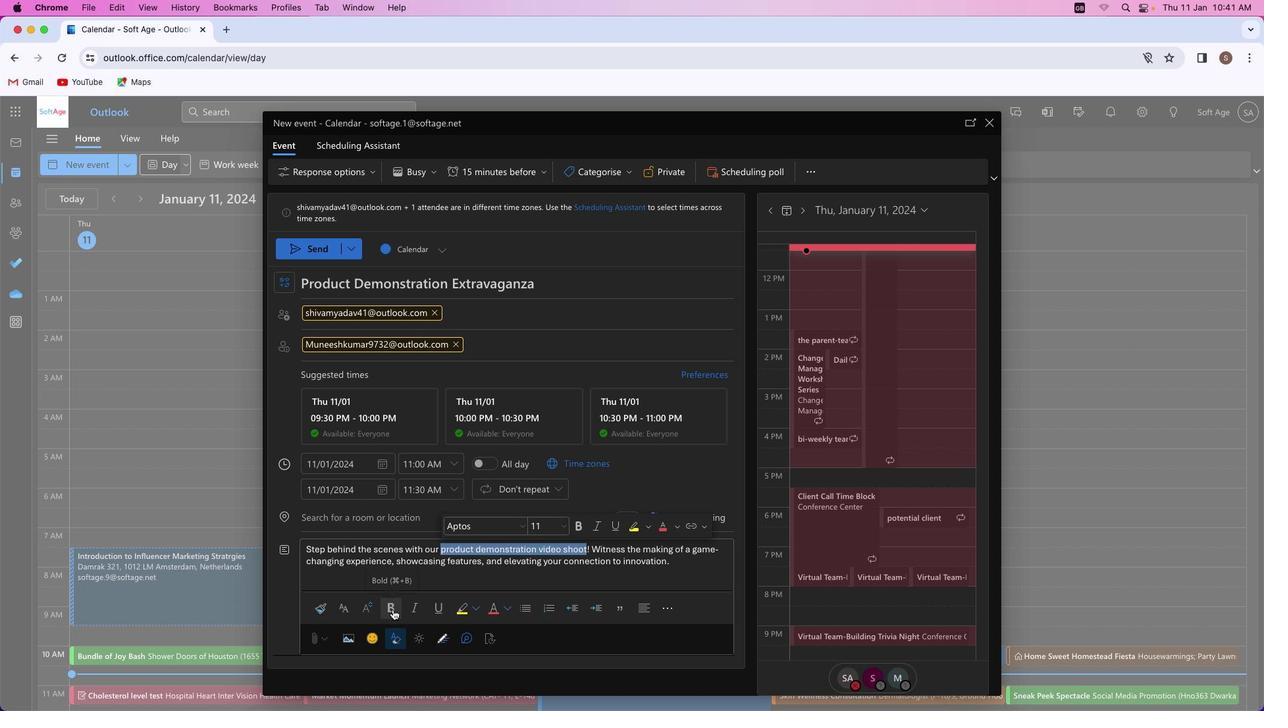 
Action: Mouse pressed left at (392, 609)
Screenshot: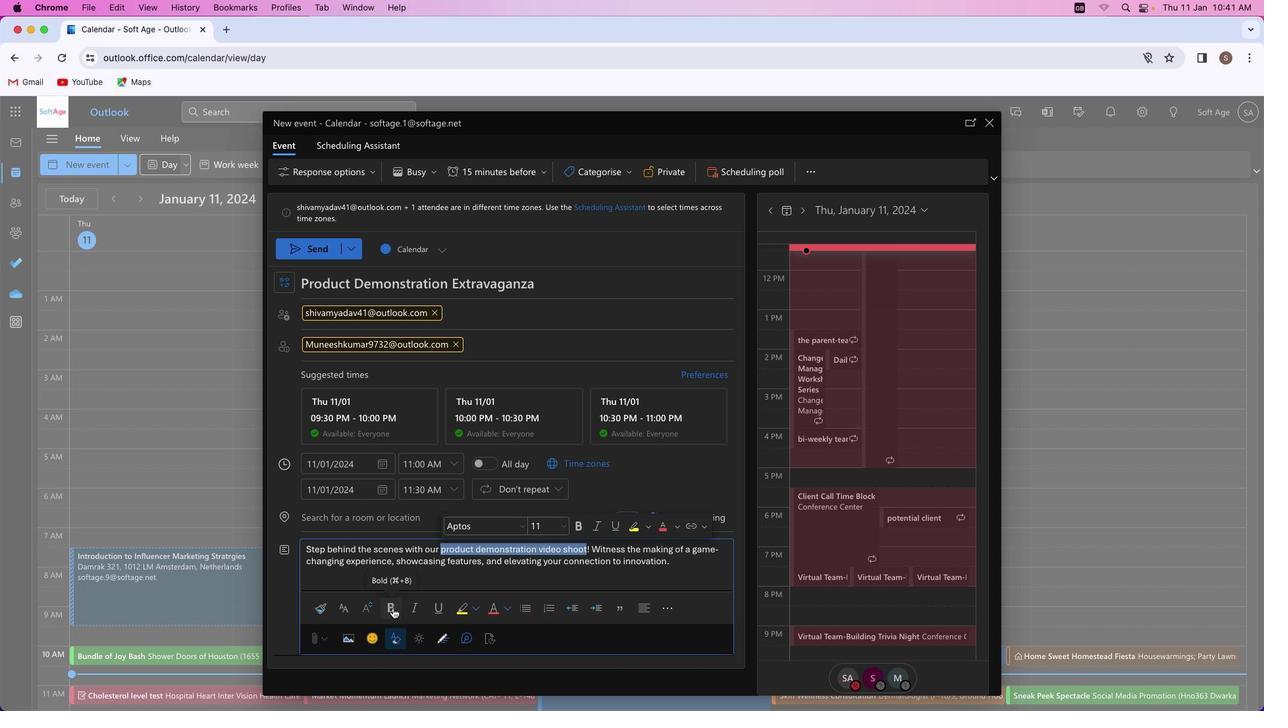 
Action: Mouse moved to (417, 605)
Screenshot: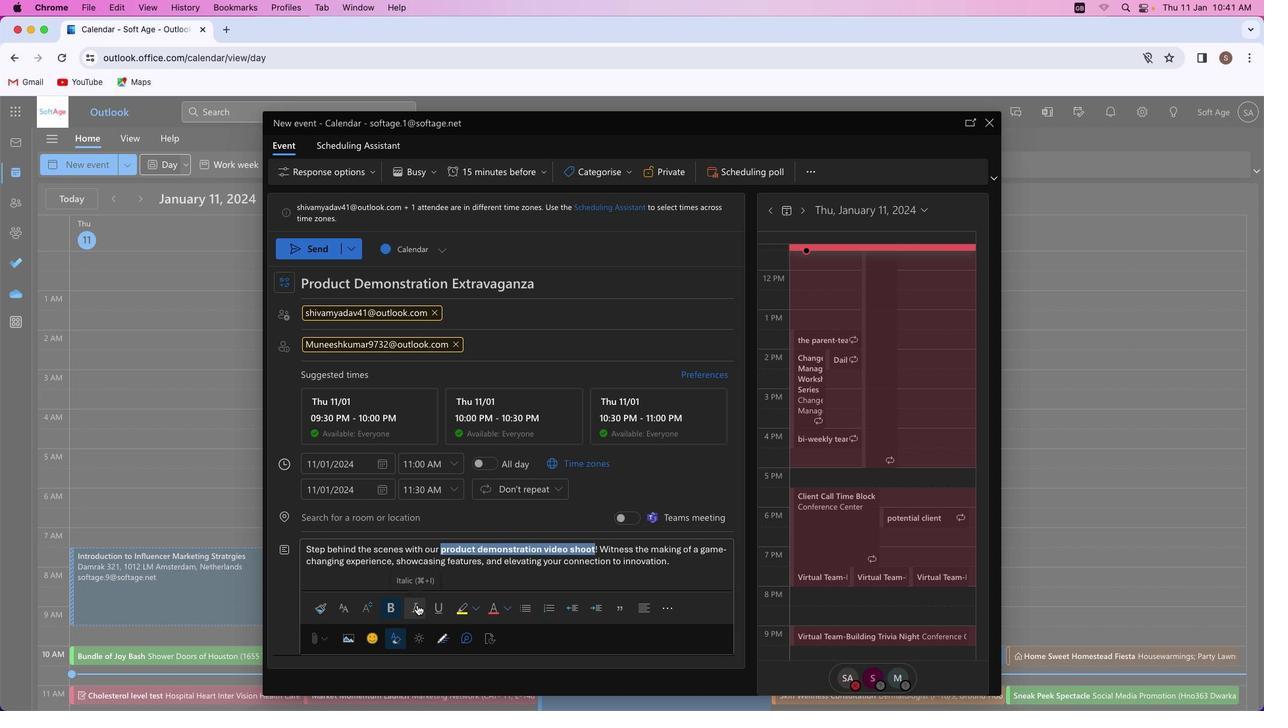
Action: Mouse pressed left at (417, 605)
Screenshot: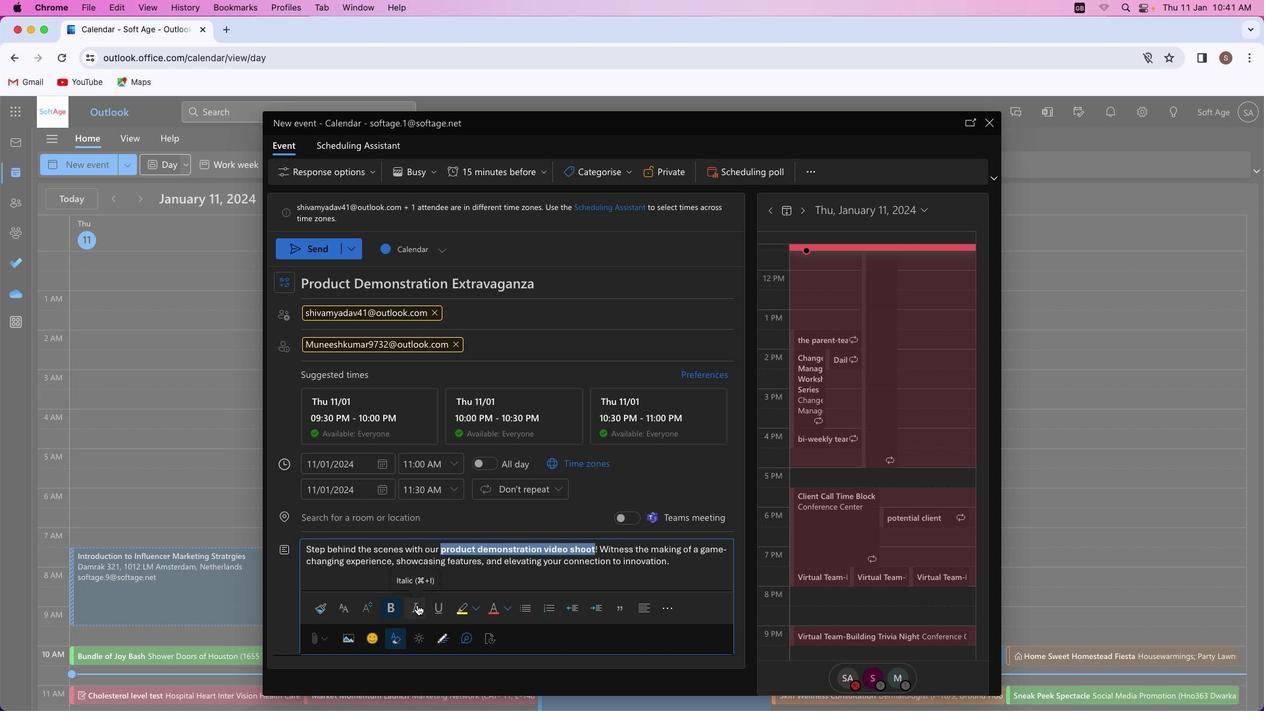 
Action: Mouse moved to (497, 608)
Screenshot: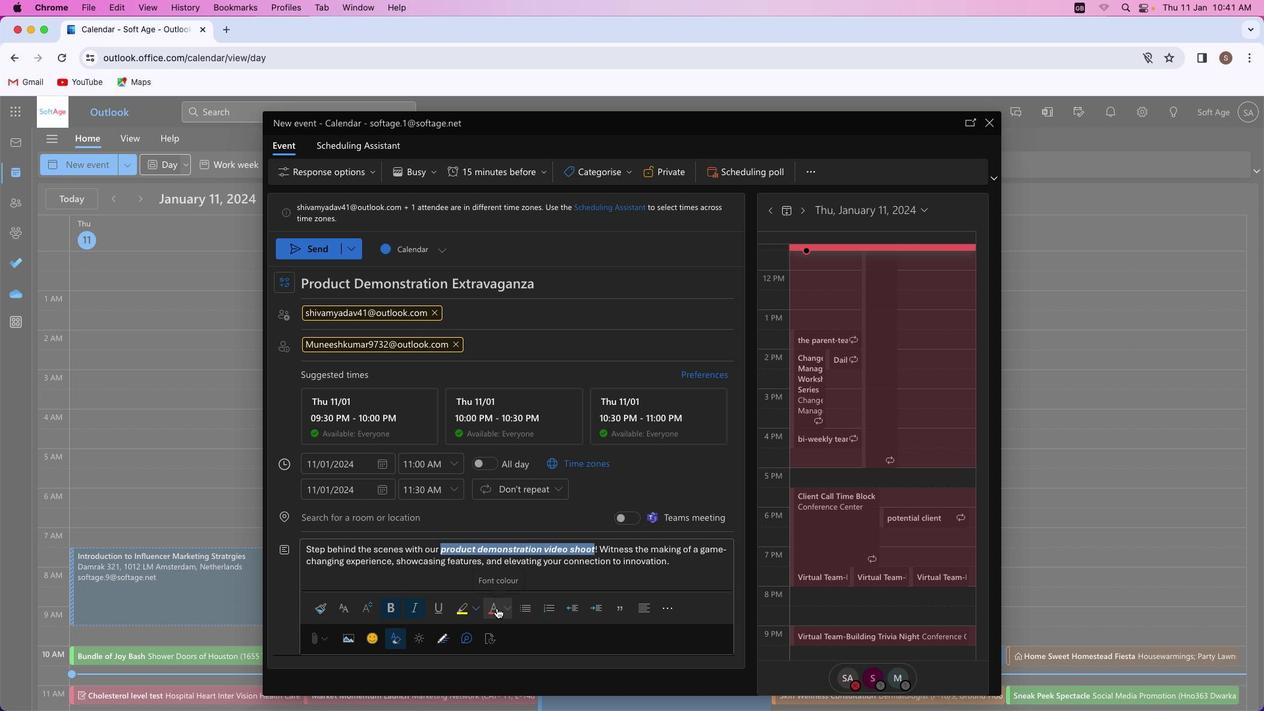 
Action: Mouse pressed left at (497, 608)
Screenshot: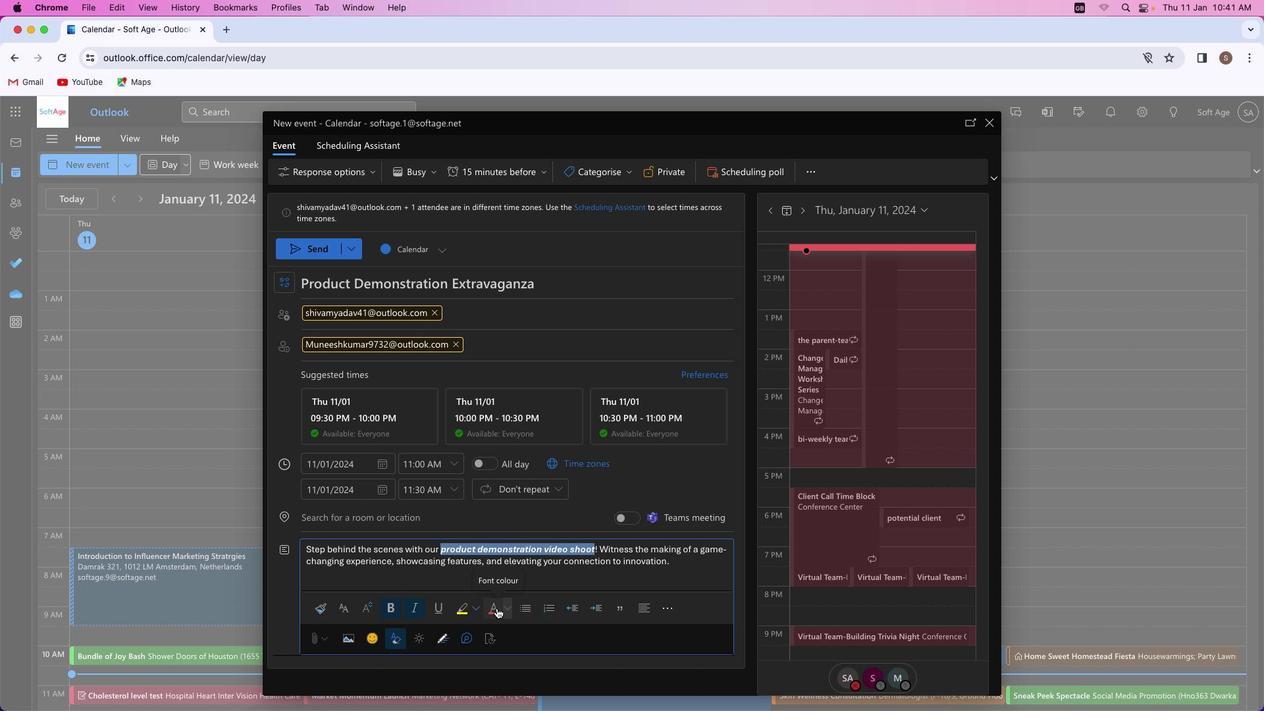 
Action: Mouse moved to (674, 567)
Screenshot: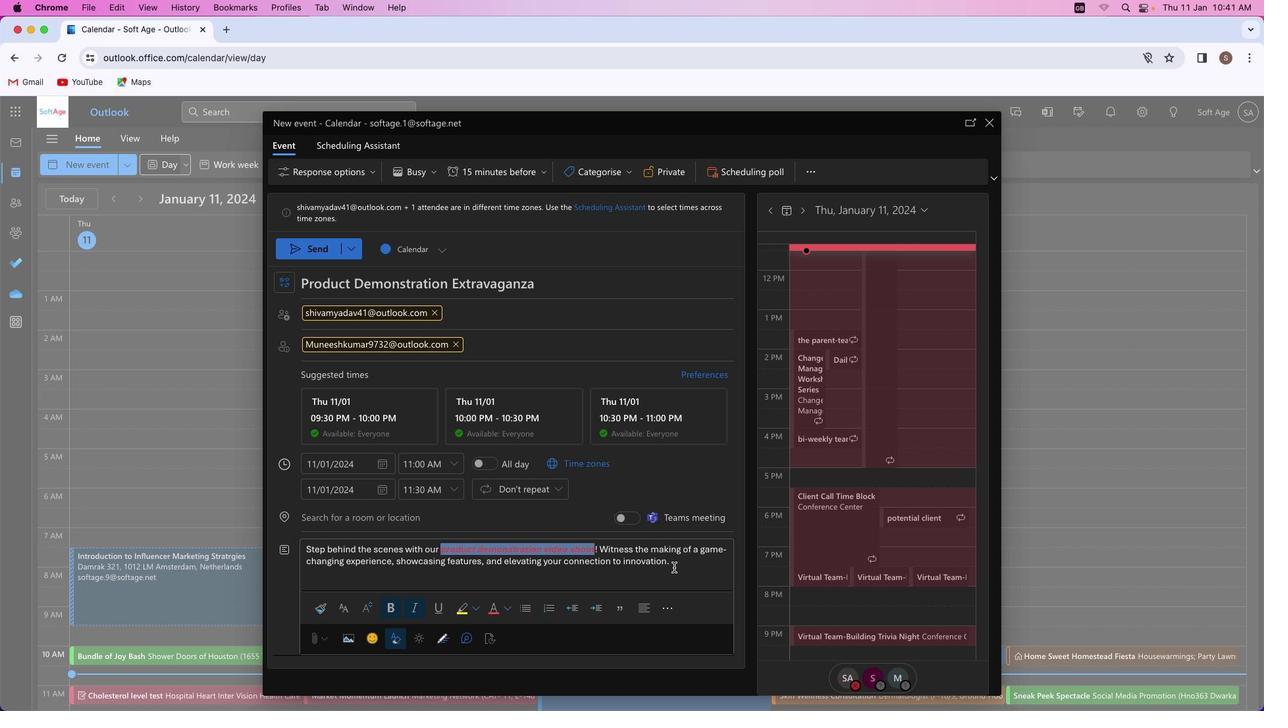 
Action: Mouse pressed left at (674, 567)
Screenshot: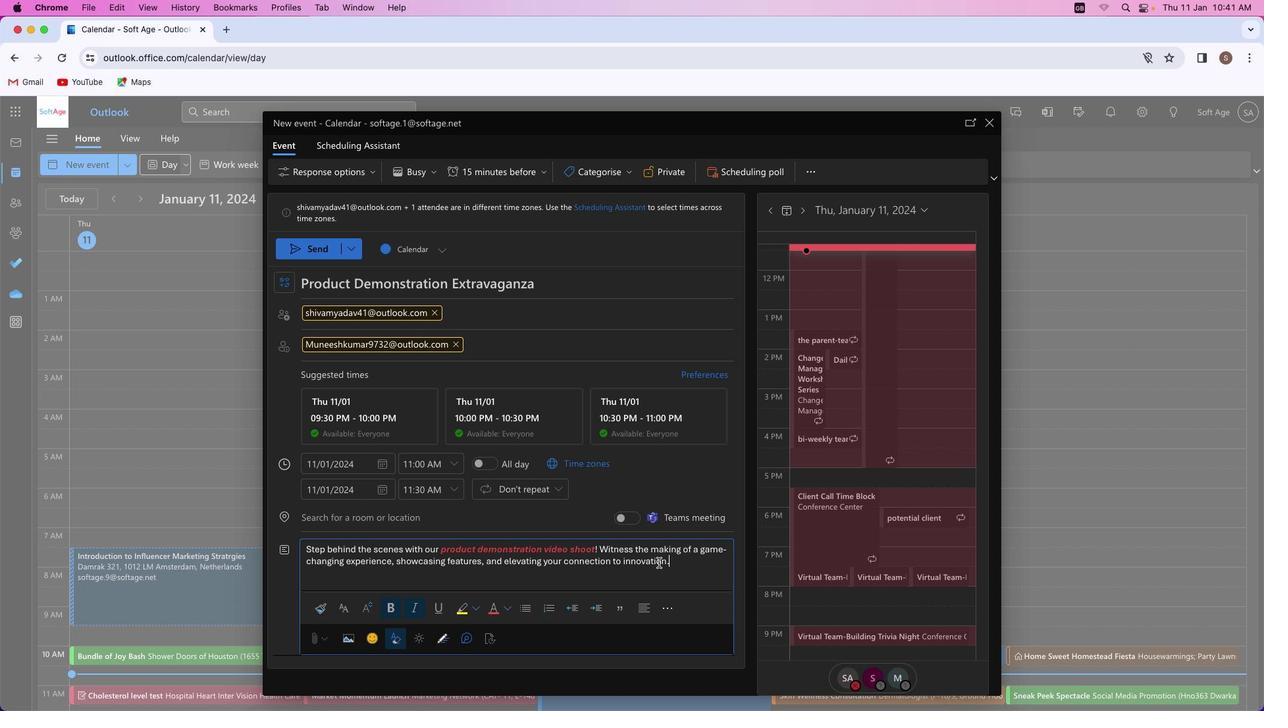 
Action: Mouse moved to (370, 603)
Screenshot: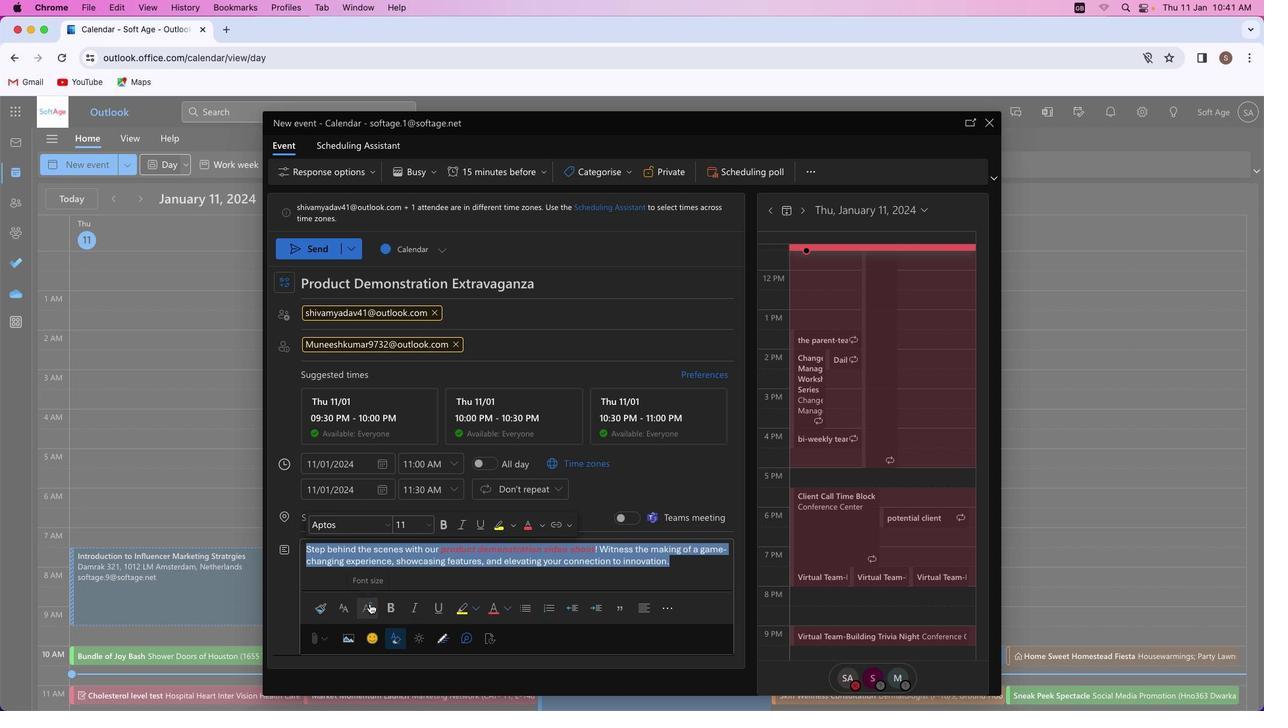 
Action: Mouse pressed left at (370, 603)
Screenshot: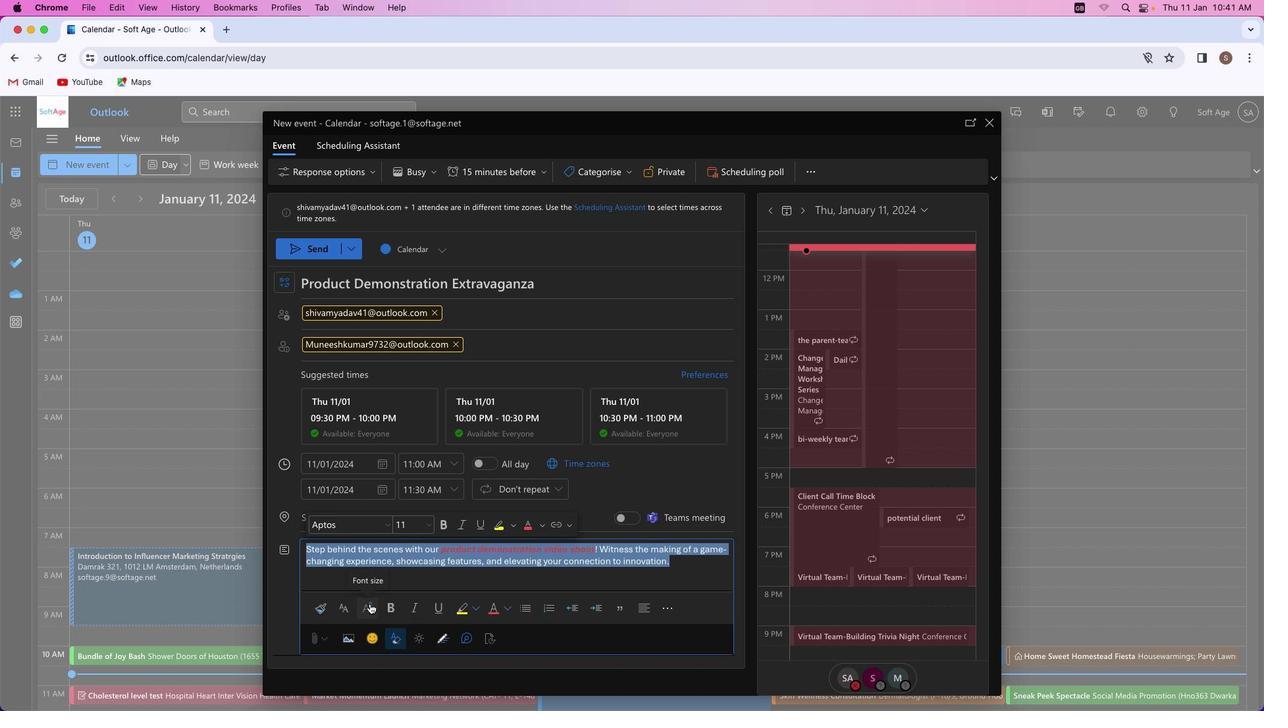 
Action: Mouse moved to (374, 489)
Screenshot: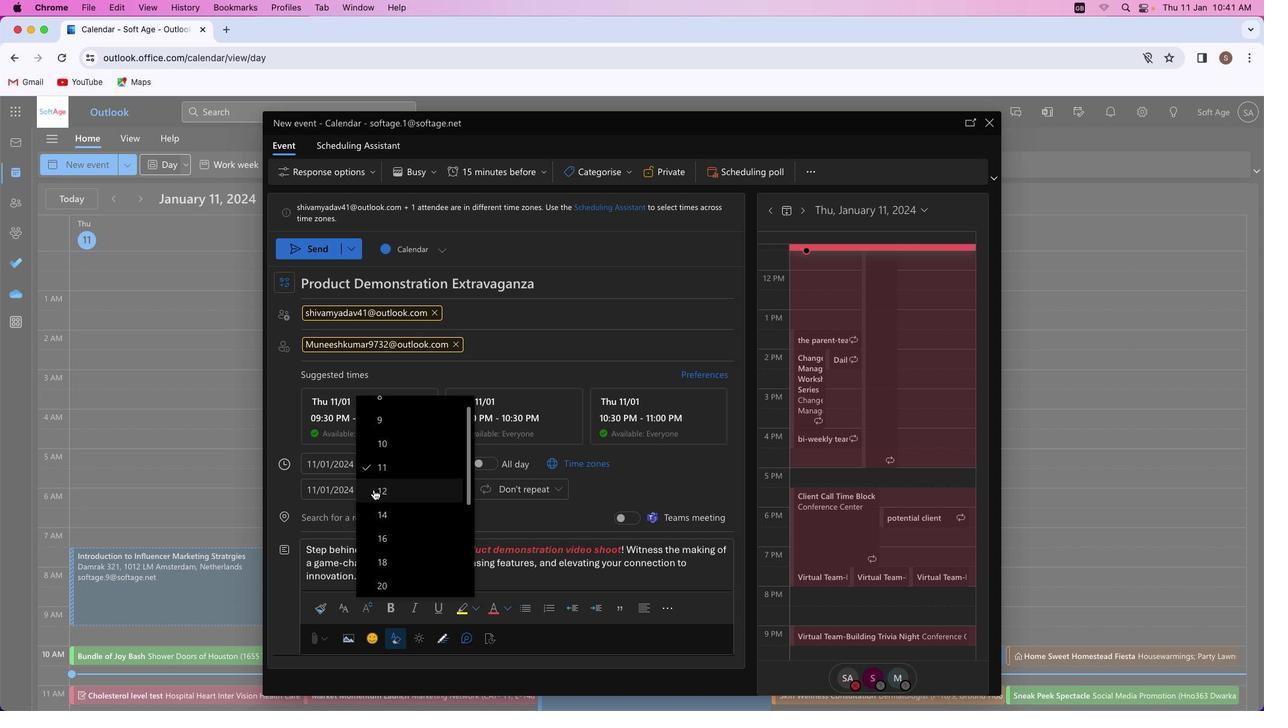 
Action: Mouse pressed left at (374, 489)
Screenshot: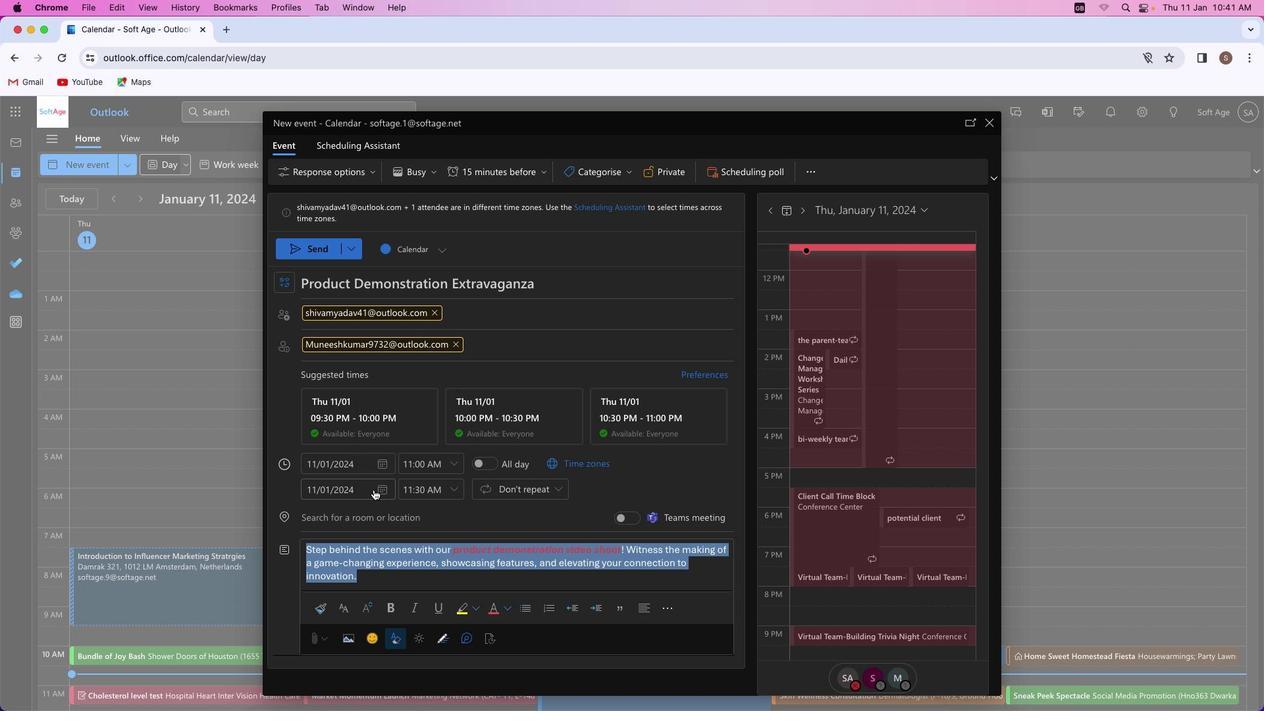 
Action: Mouse moved to (460, 610)
Screenshot: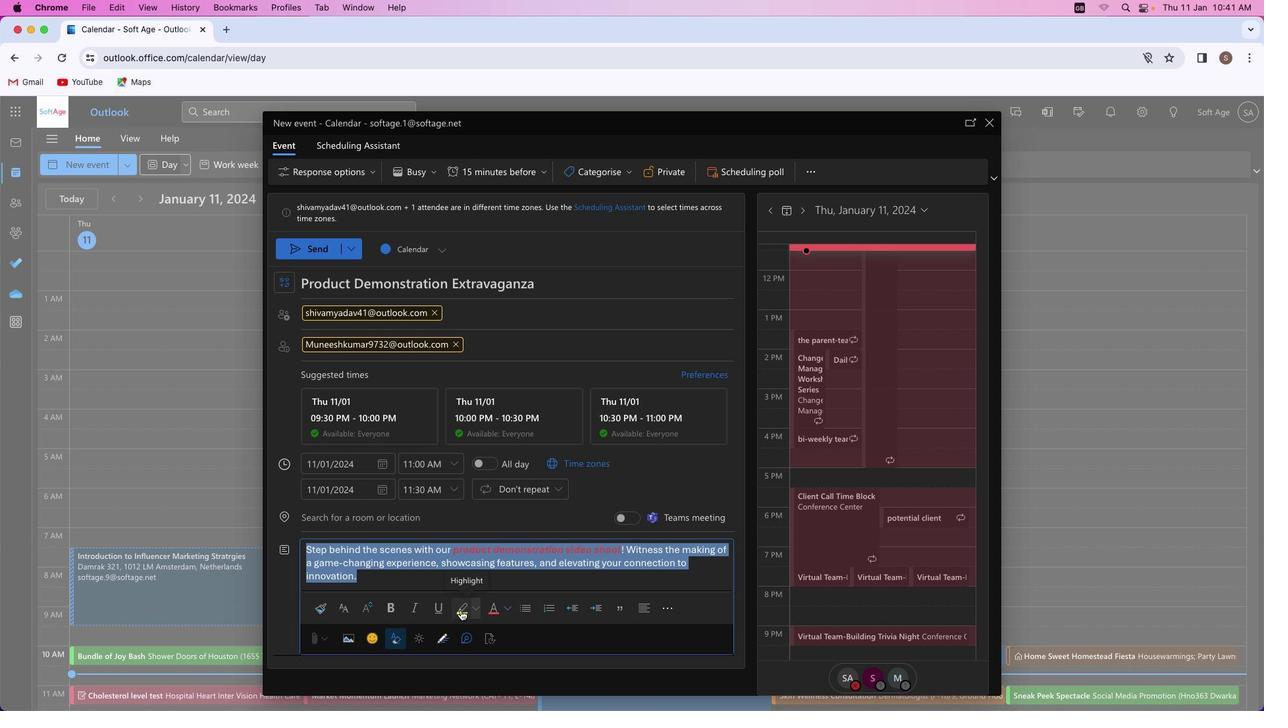 
Action: Mouse pressed left at (460, 610)
Screenshot: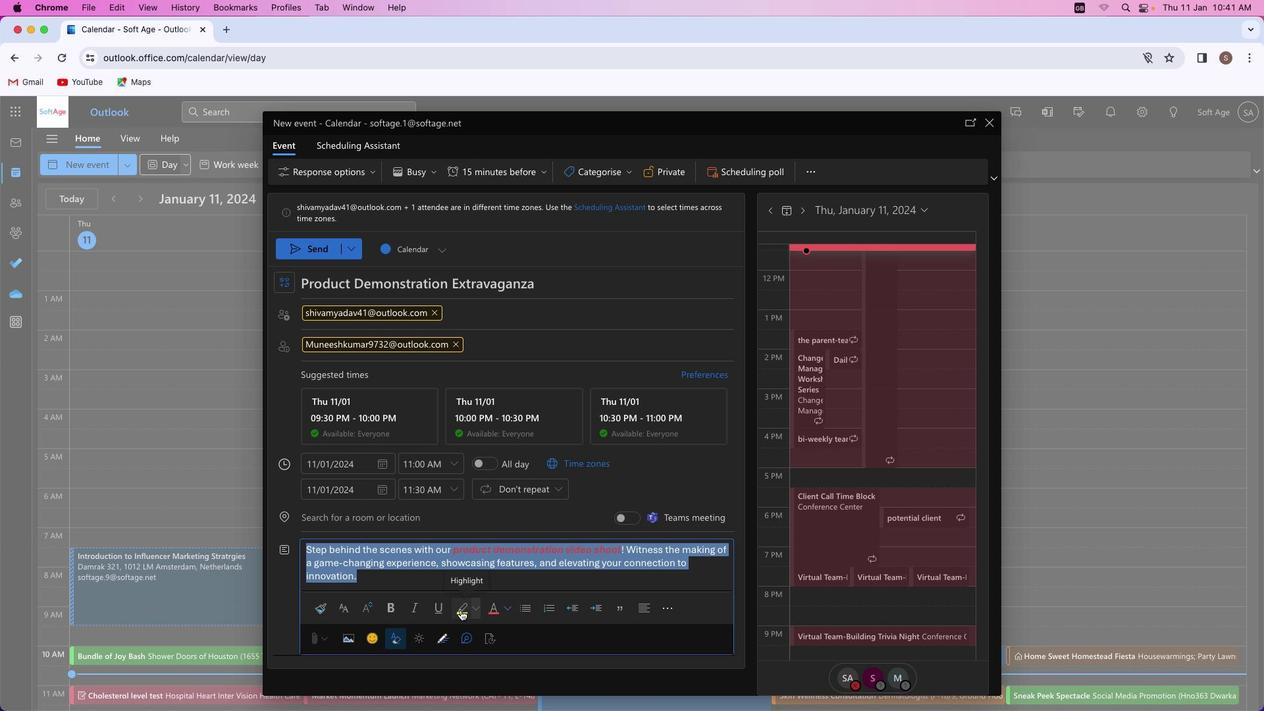 
Action: Mouse moved to (429, 579)
Screenshot: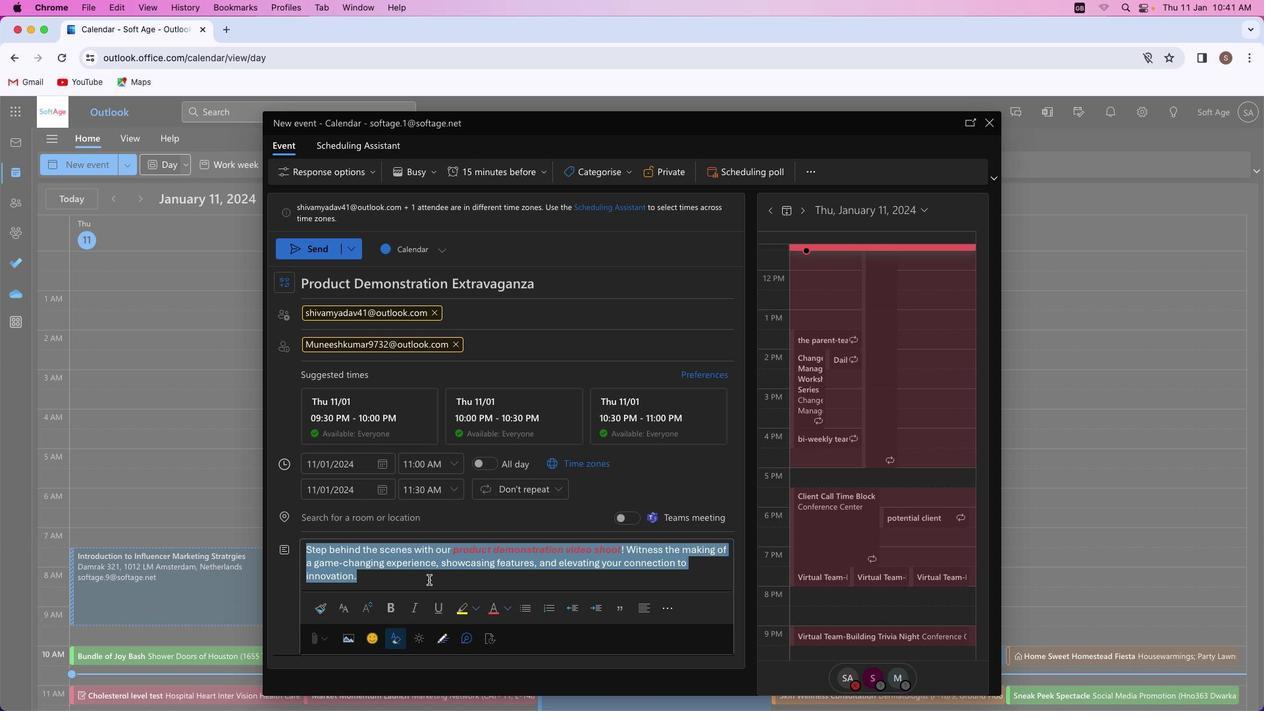 
Action: Mouse pressed left at (429, 579)
Screenshot: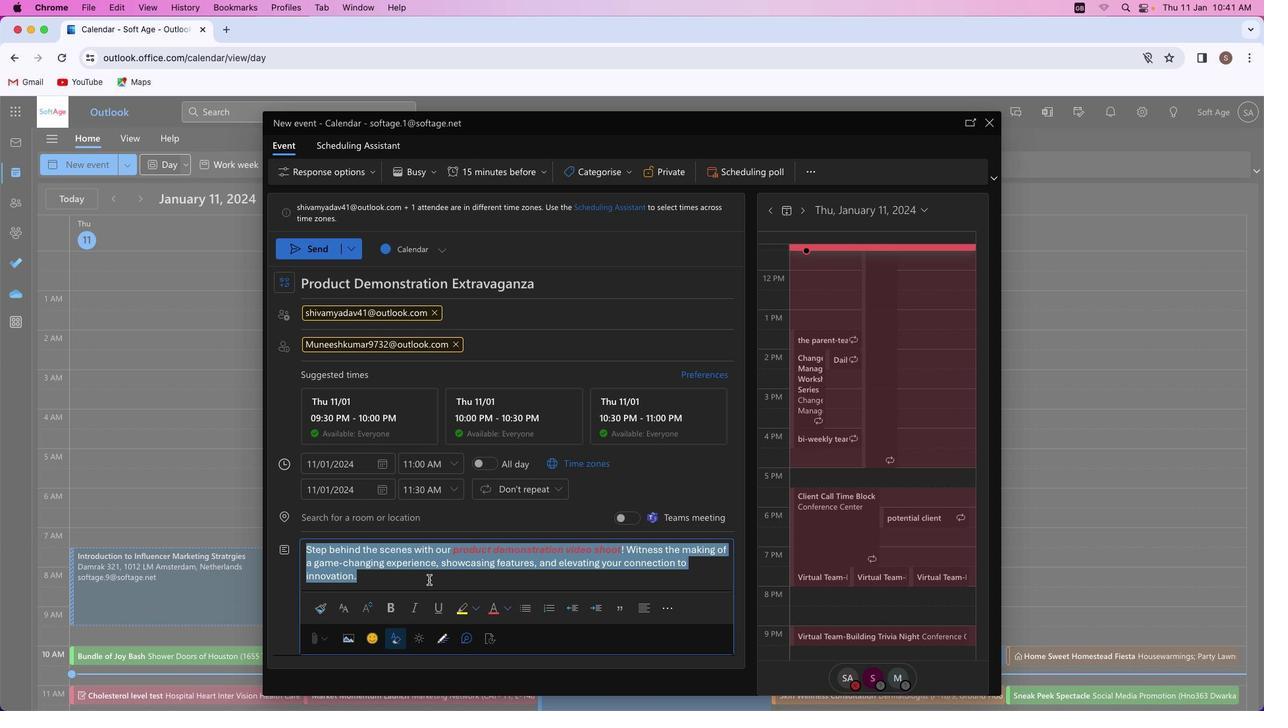 
Action: Mouse moved to (395, 520)
Screenshot: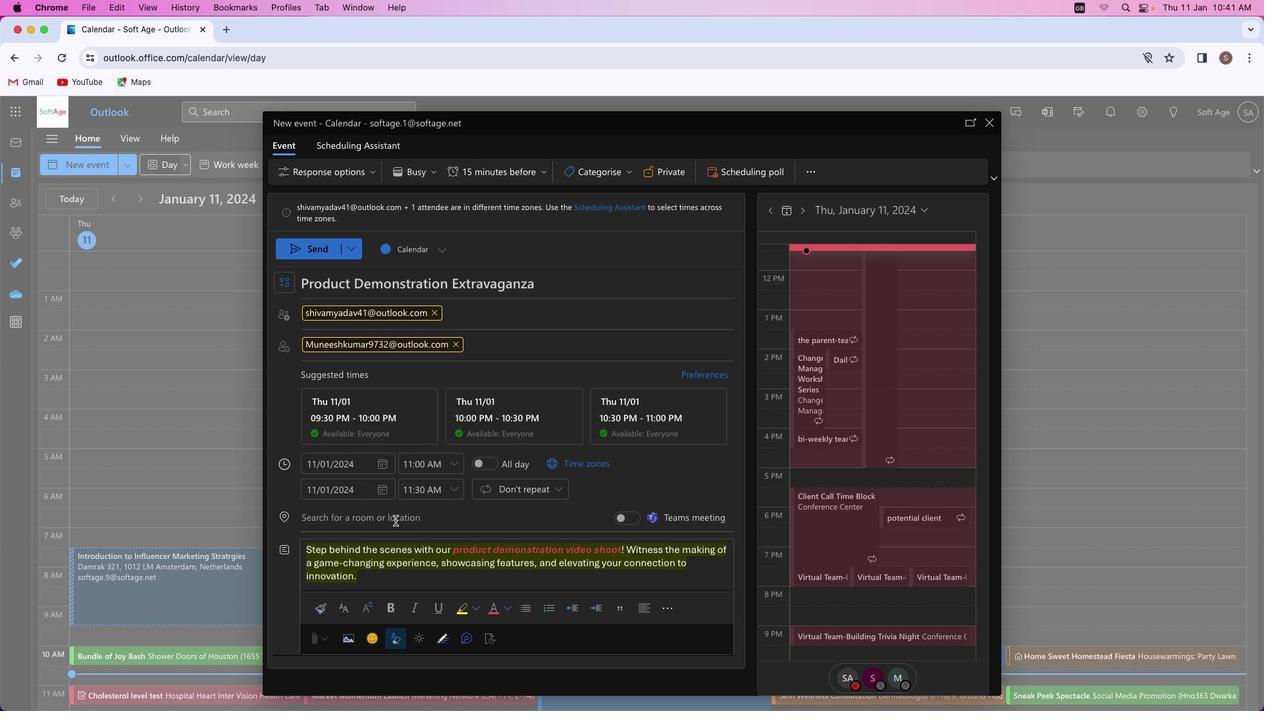 
Action: Mouse pressed left at (395, 520)
Screenshot: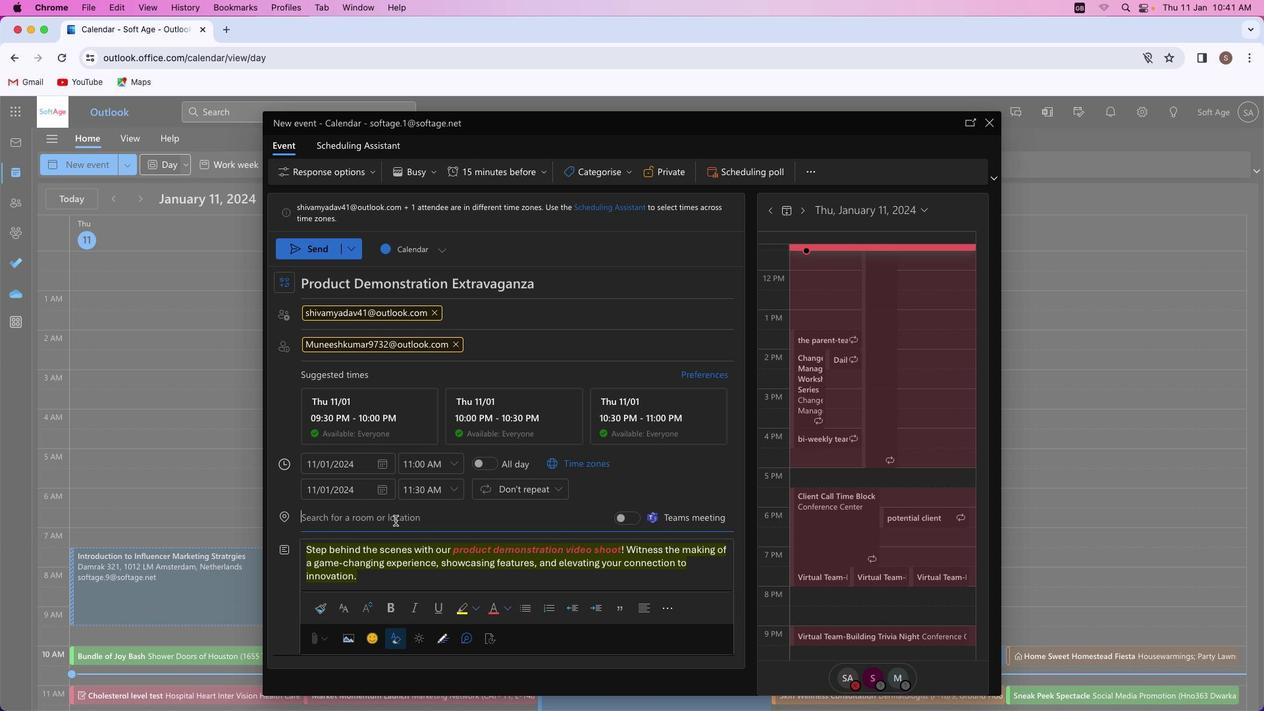 
Action: Key pressed Key.shift_r'P''r''o''d''u''c''t'
Screenshot: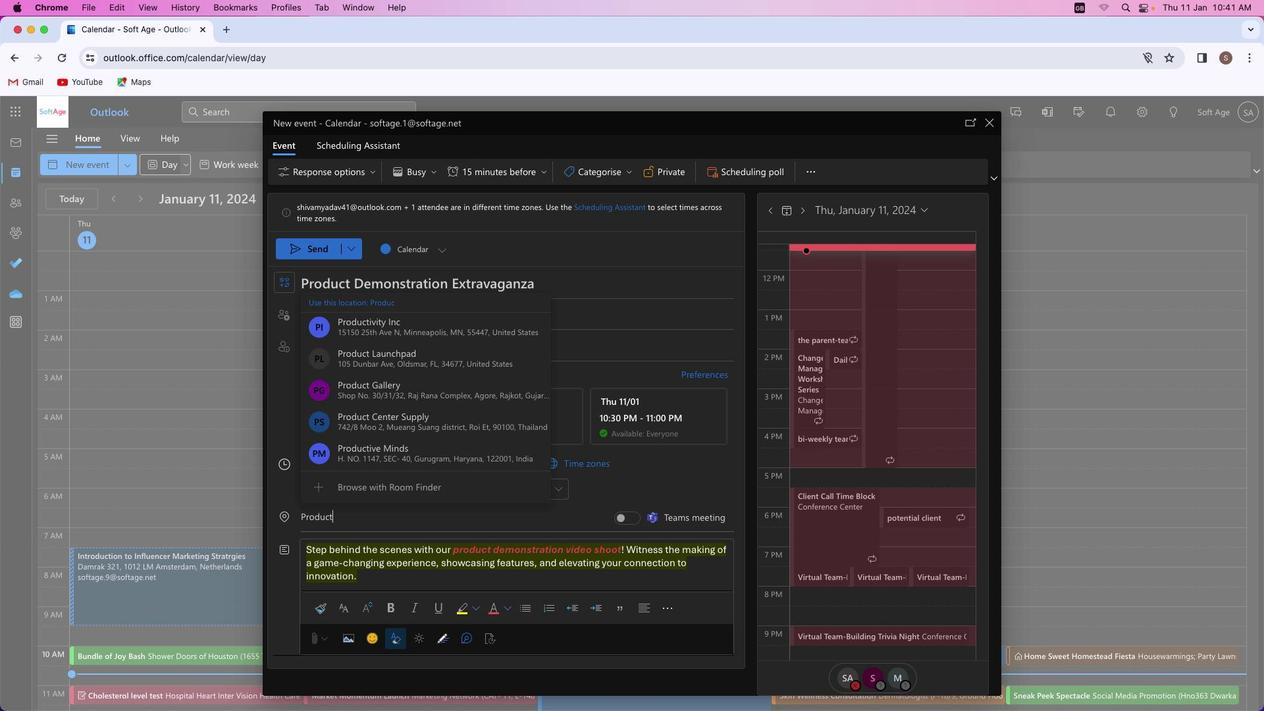 
Action: Mouse moved to (417, 418)
Screenshot: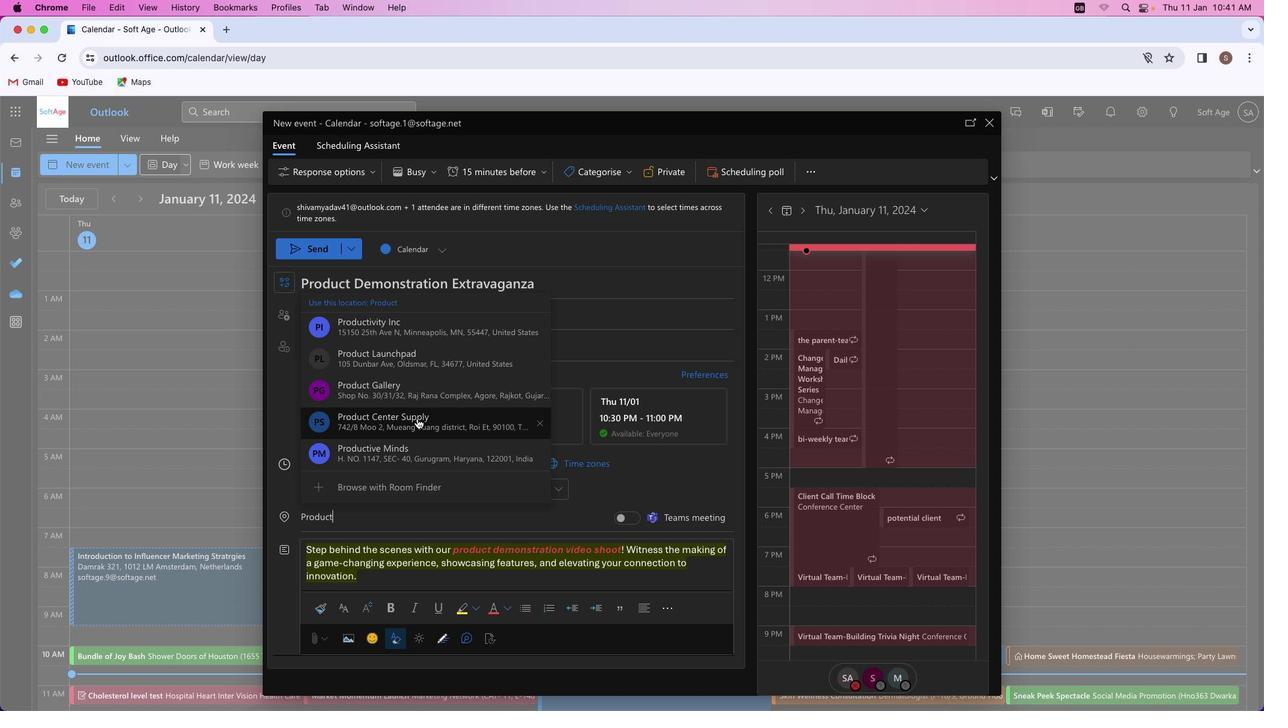 
Action: Mouse pressed left at (417, 418)
Screenshot: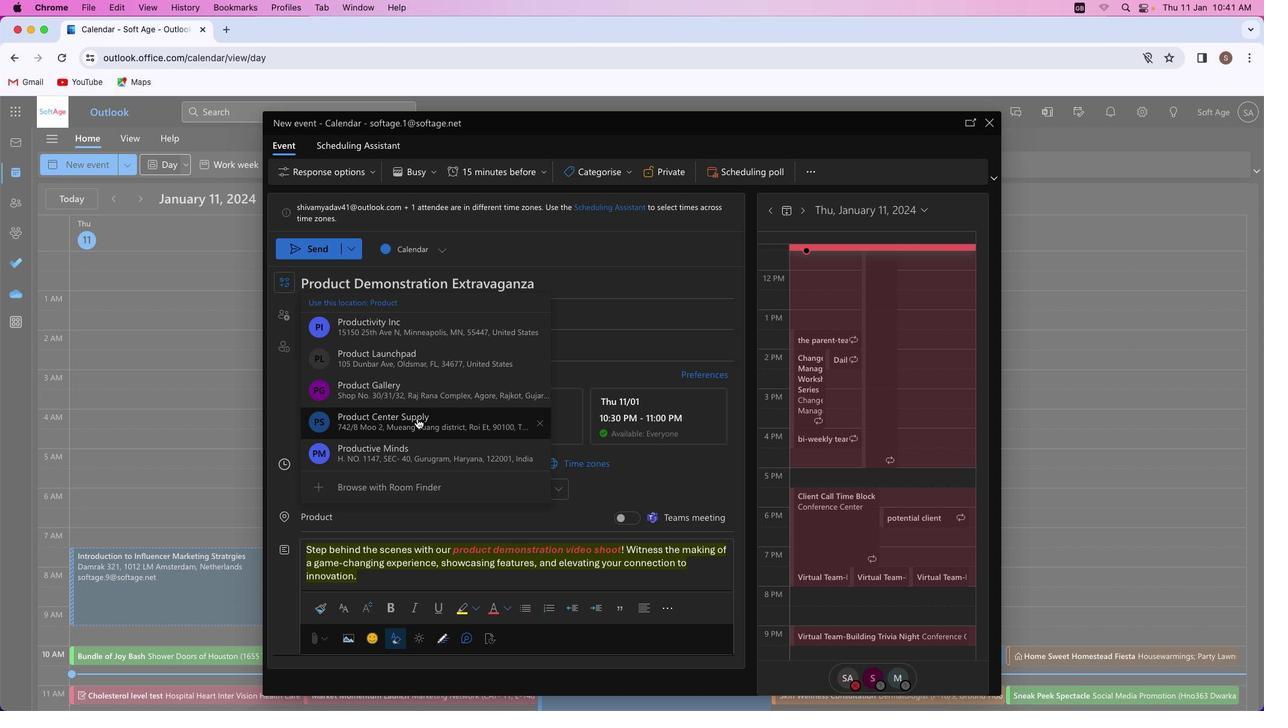
Action: Mouse moved to (609, 169)
Screenshot: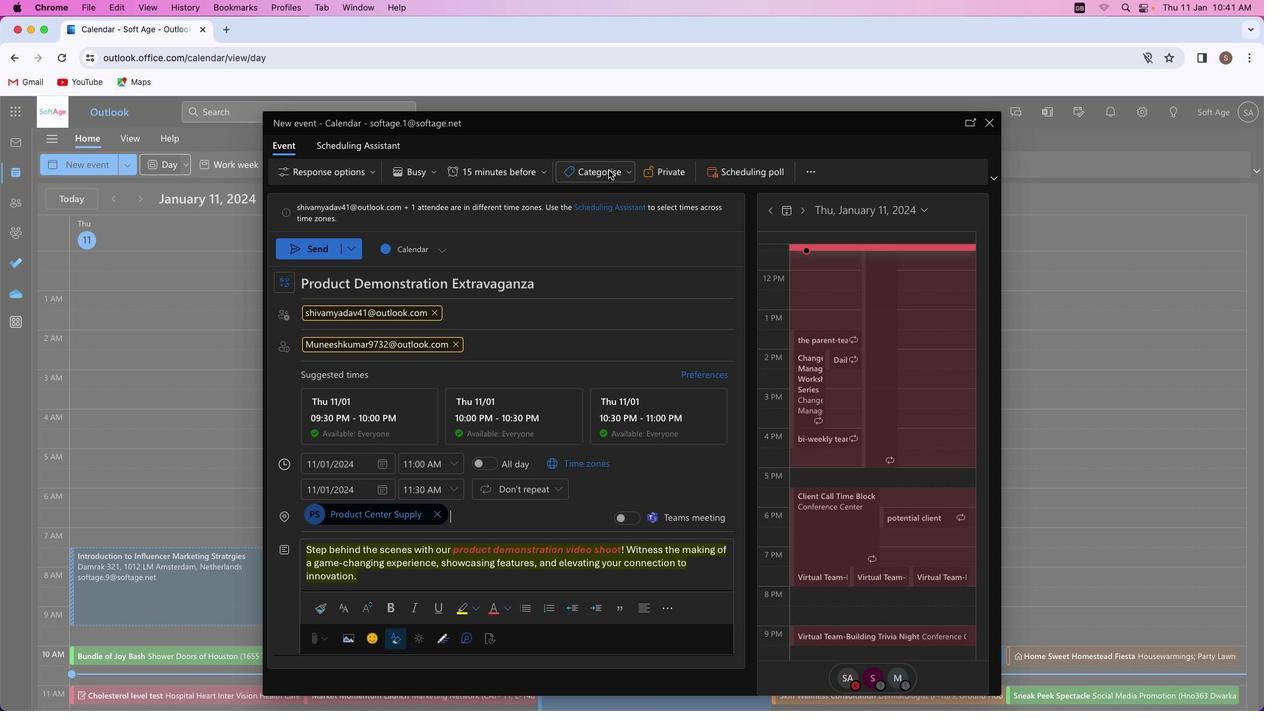 
Action: Mouse pressed left at (609, 169)
Screenshot: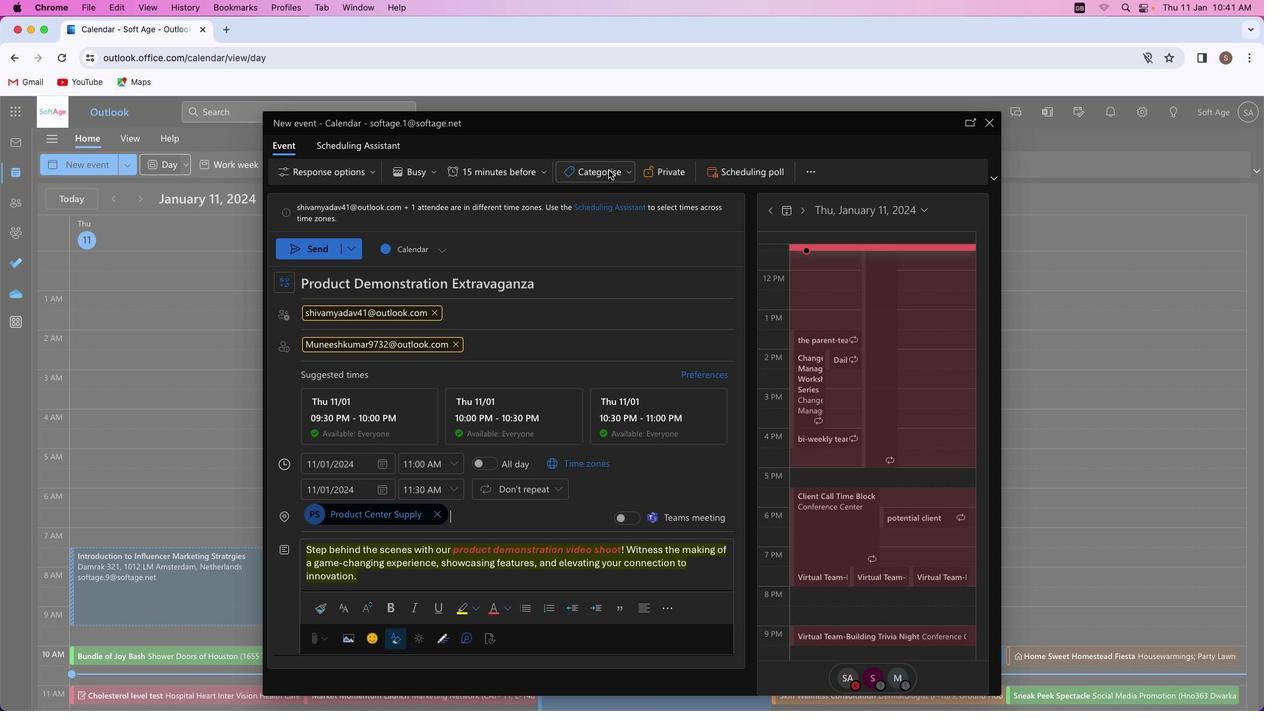 
Action: Mouse moved to (591, 215)
Screenshot: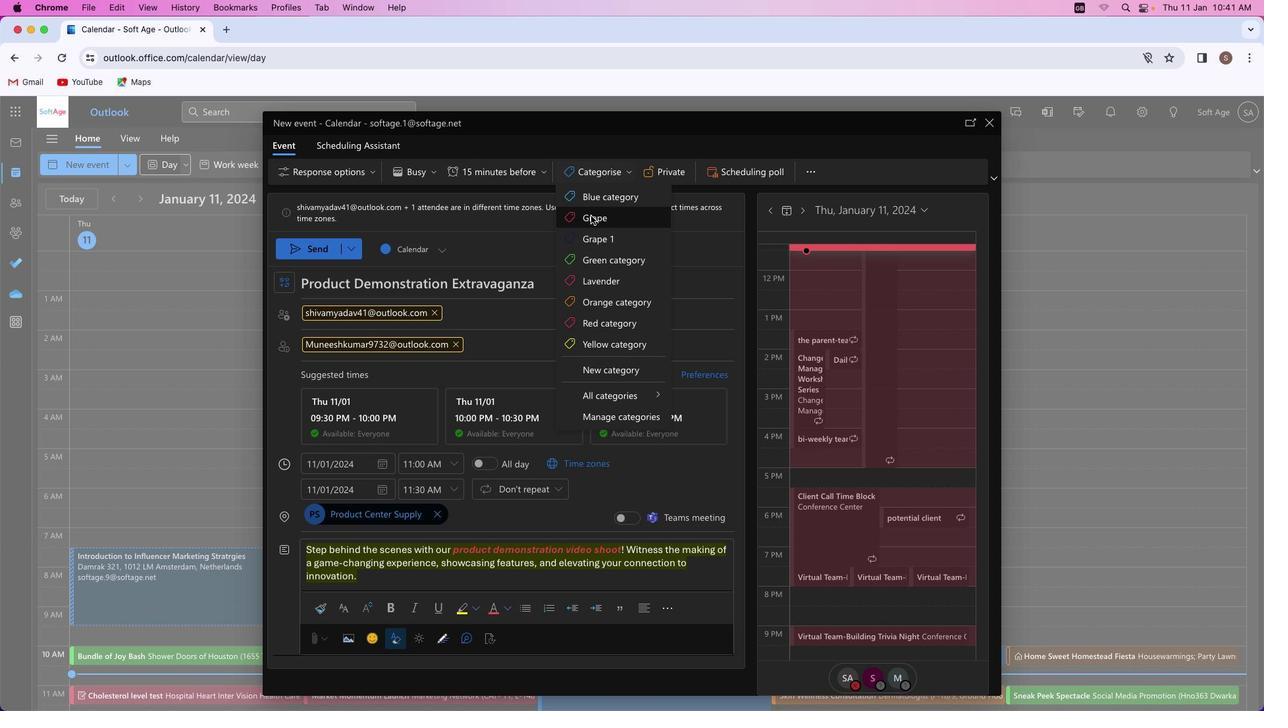 
Action: Mouse pressed left at (591, 215)
Screenshot: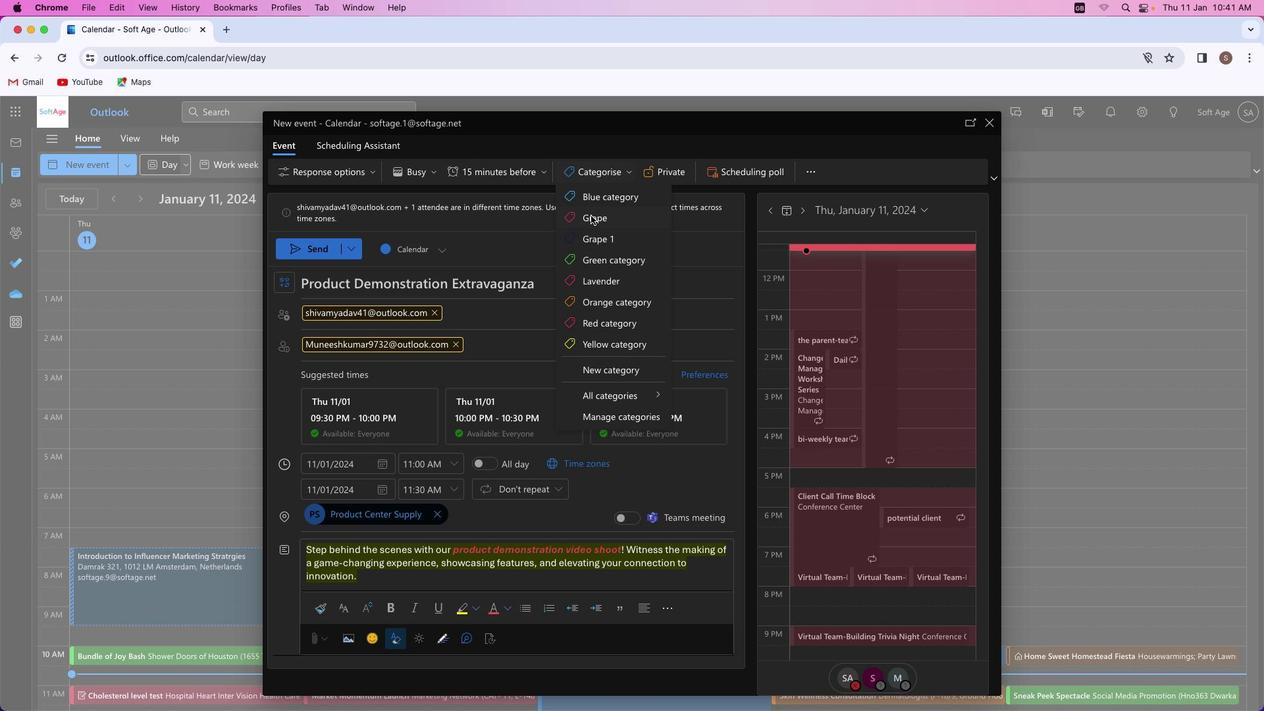 
Action: Mouse moved to (306, 250)
Screenshot: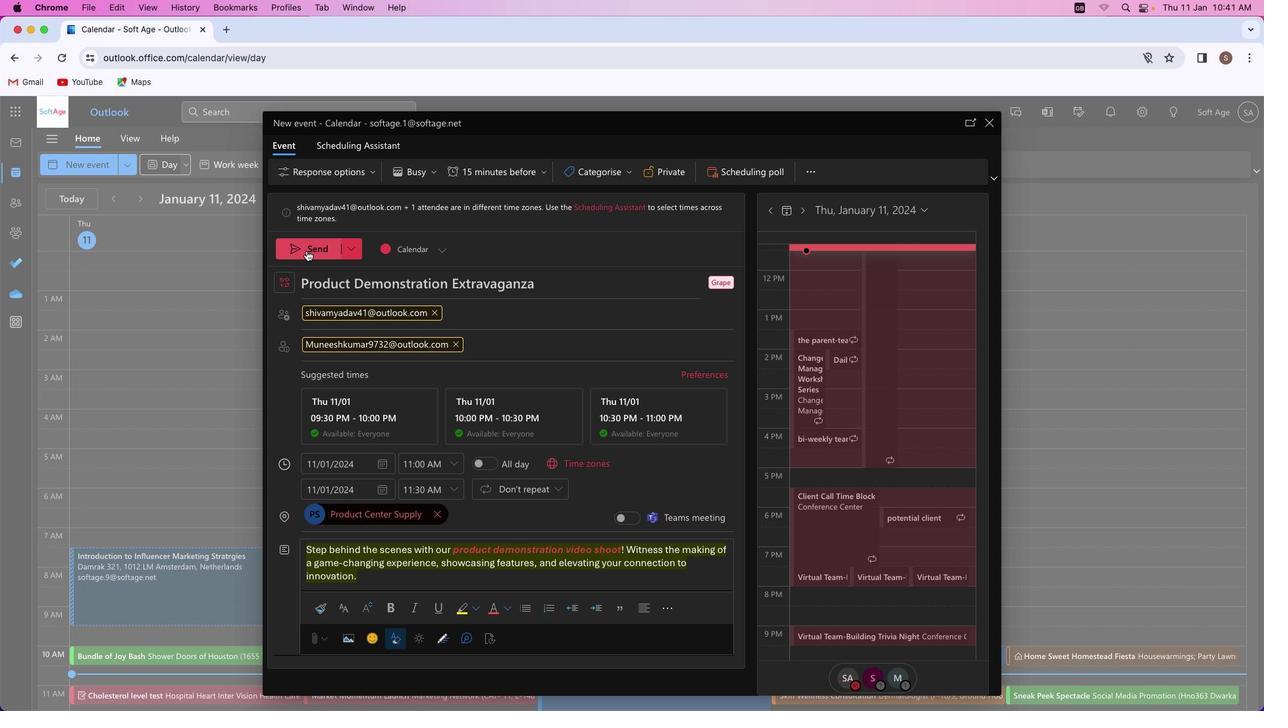 
Action: Mouse pressed left at (306, 250)
Screenshot: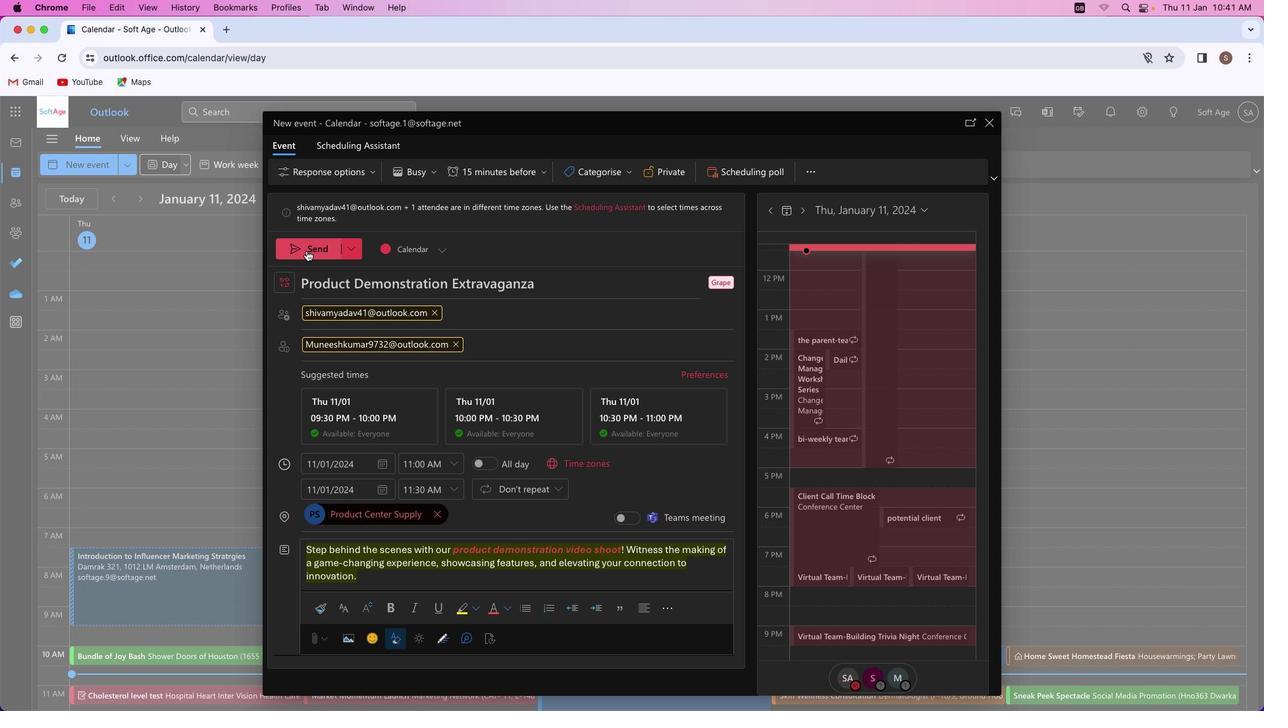 
Action: Mouse moved to (626, 428)
Screenshot: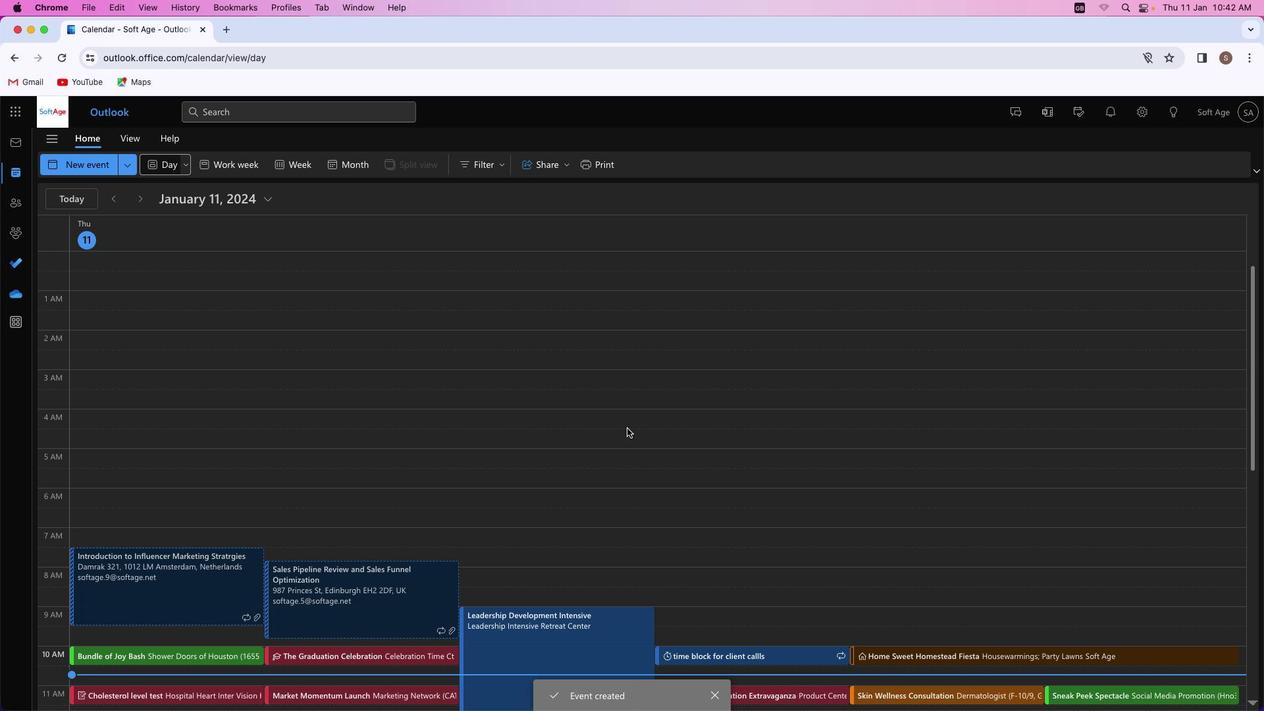 
